 Task: Add a signature George Carter containing With heartfelt thanks and best wishes, George Carter to email address softage.8@softage.net and add a folder Makeup
Action: Mouse moved to (136, 158)
Screenshot: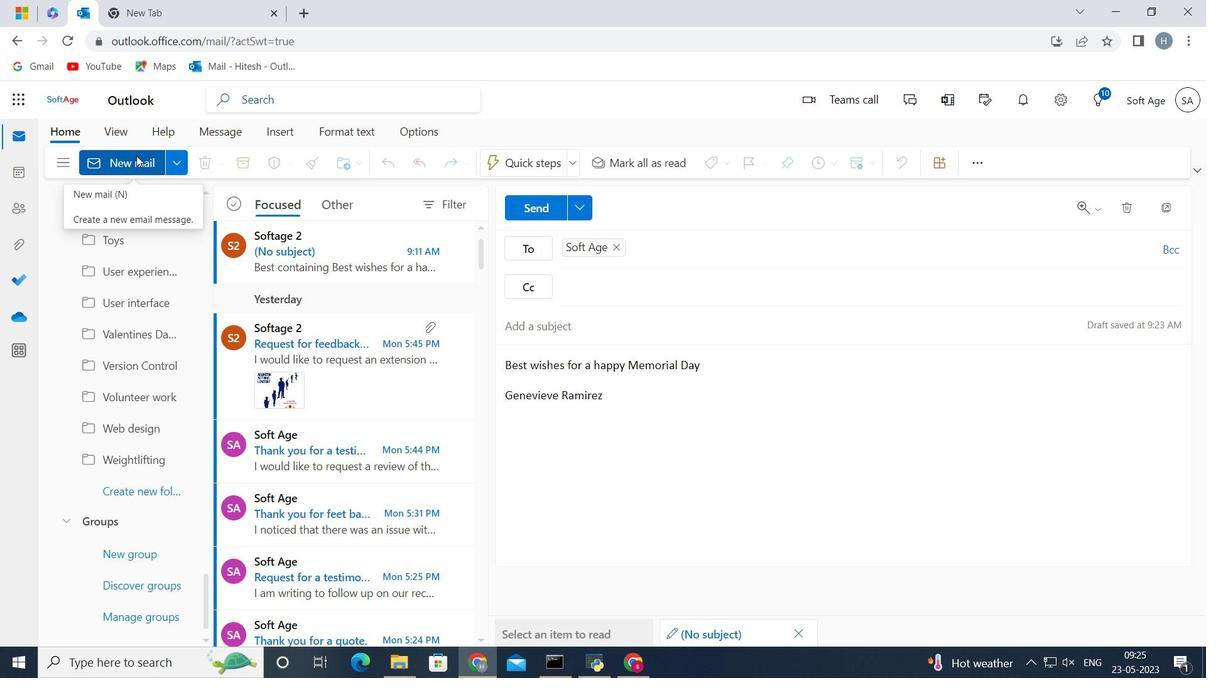 
Action: Mouse pressed left at (136, 158)
Screenshot: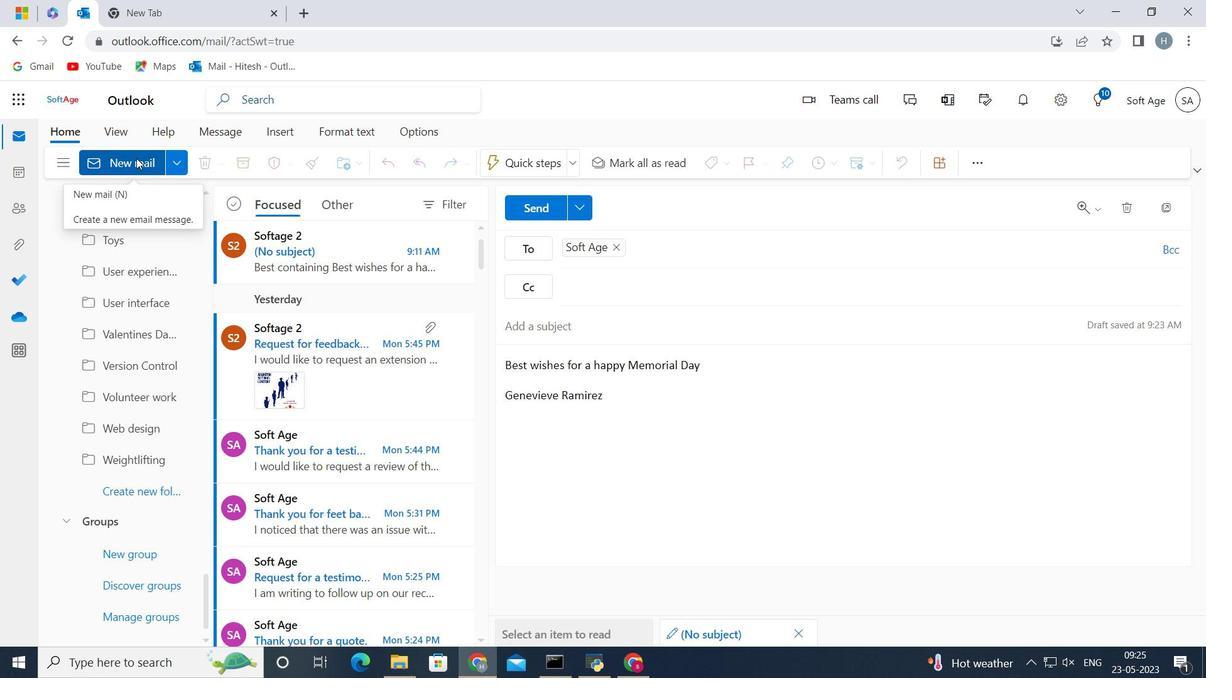 
Action: Mouse moved to (976, 158)
Screenshot: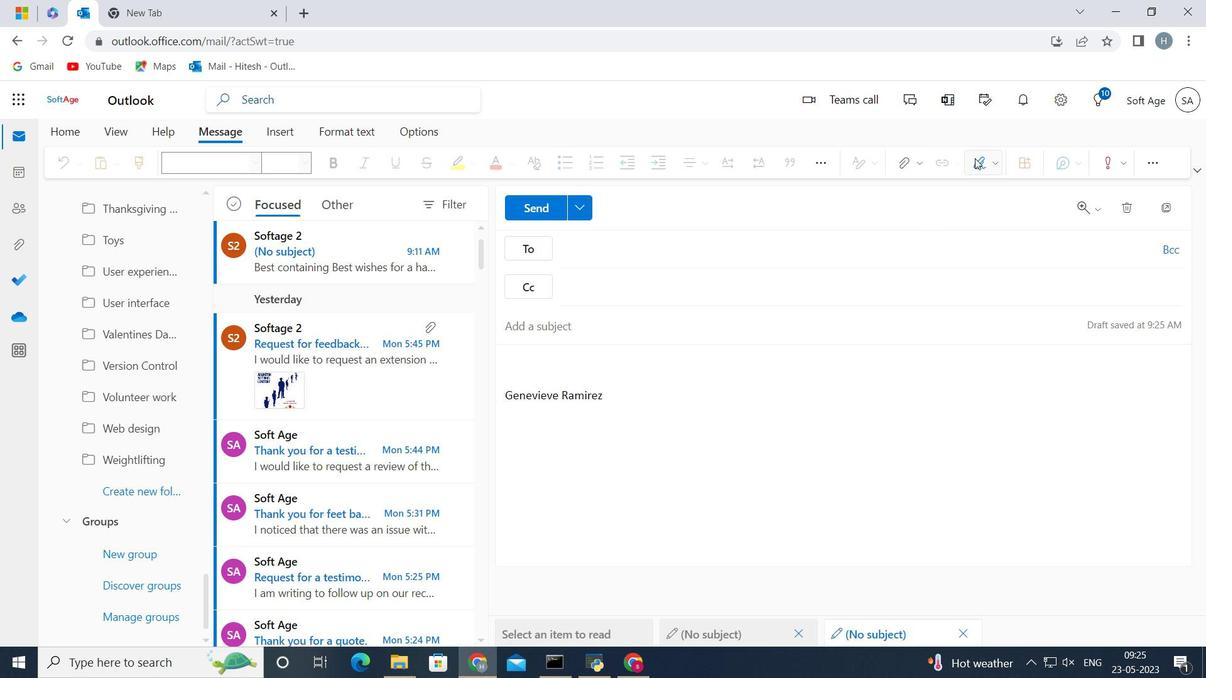 
Action: Mouse pressed left at (976, 158)
Screenshot: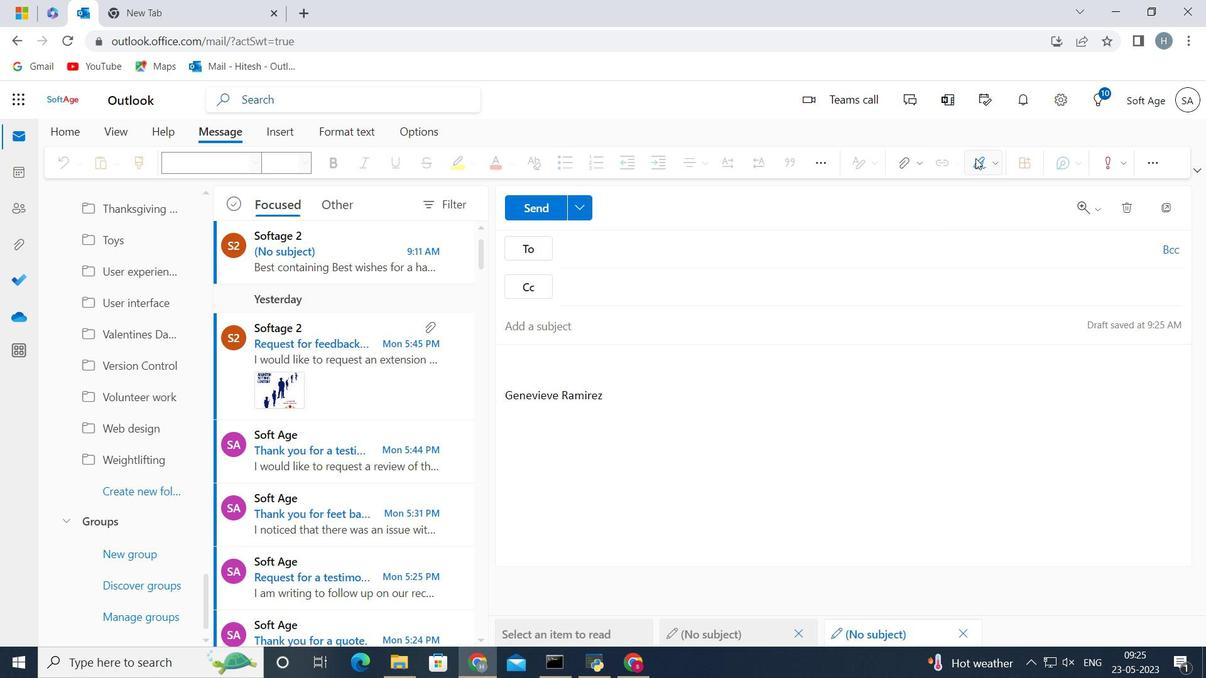 
Action: Mouse moved to (930, 225)
Screenshot: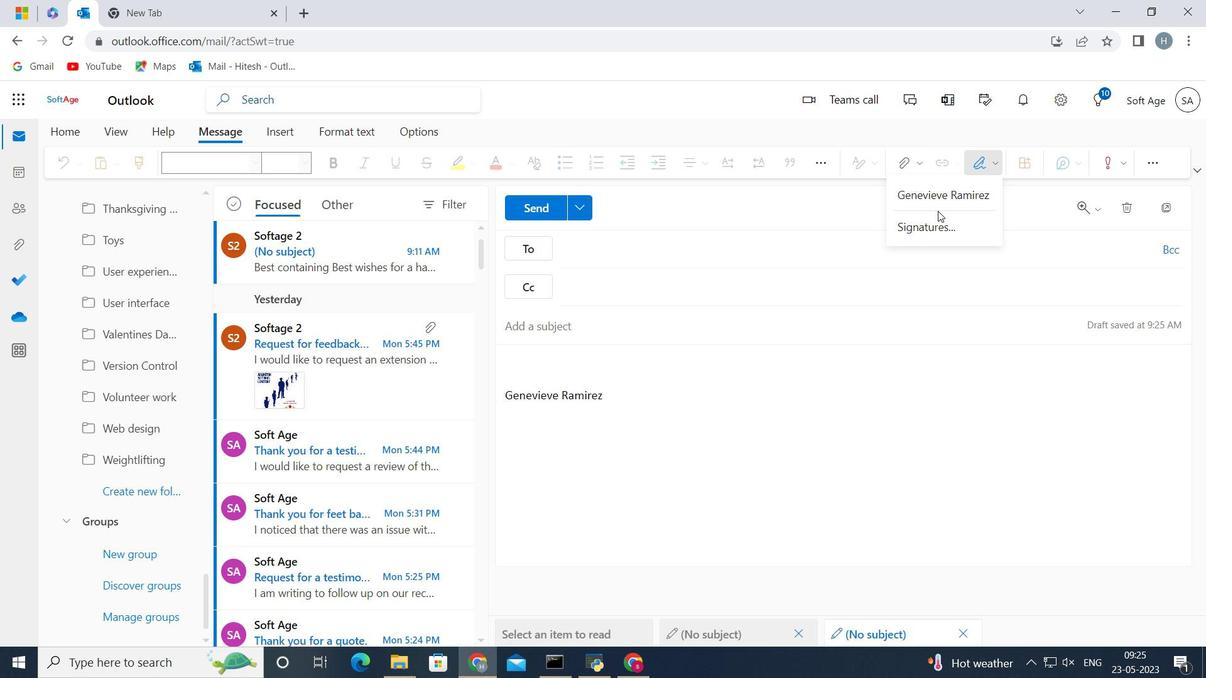 
Action: Mouse pressed left at (930, 225)
Screenshot: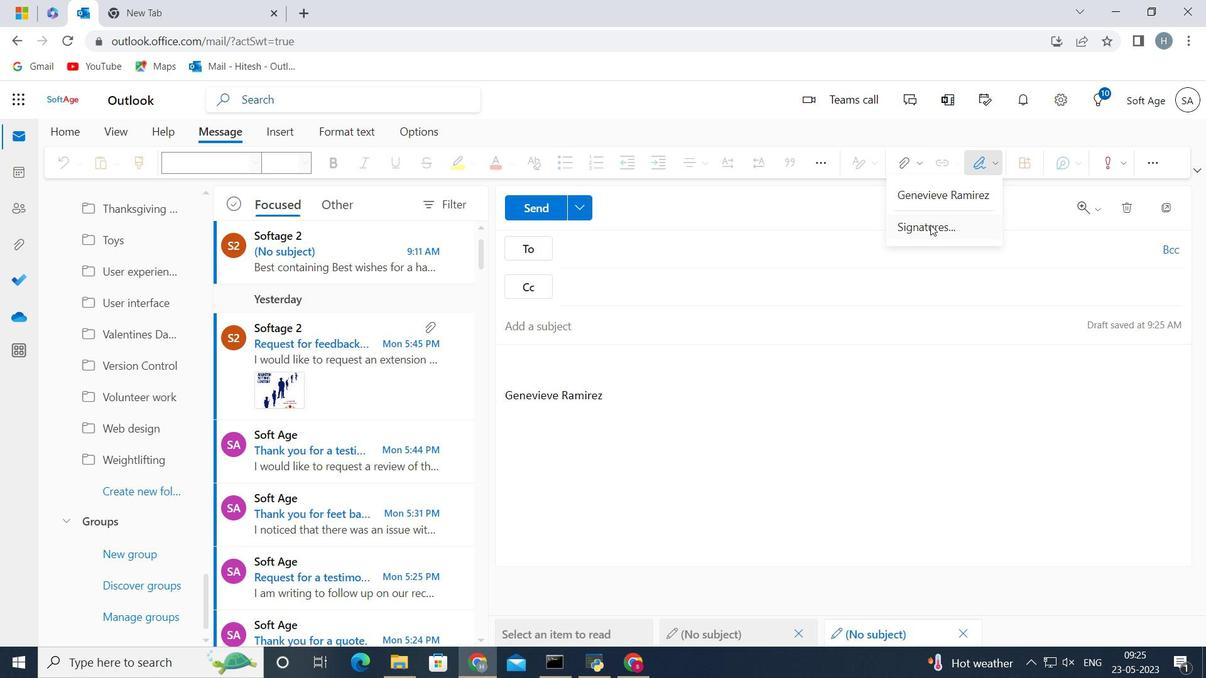 
Action: Mouse moved to (919, 280)
Screenshot: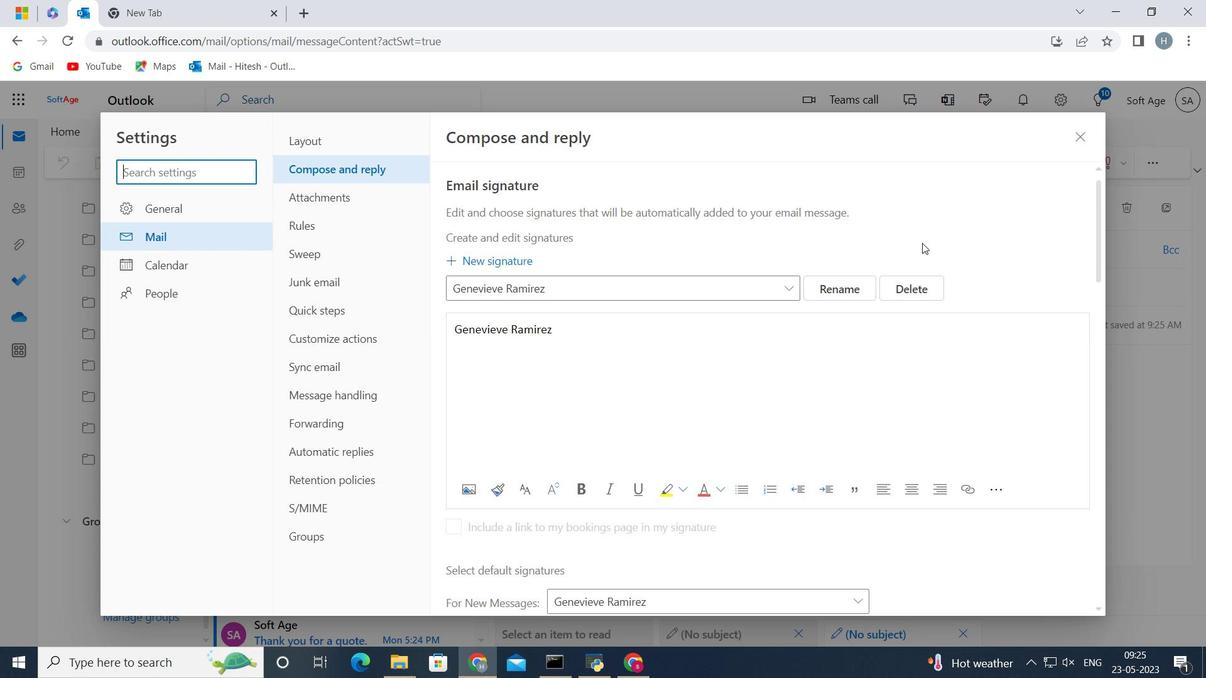 
Action: Mouse pressed left at (919, 280)
Screenshot: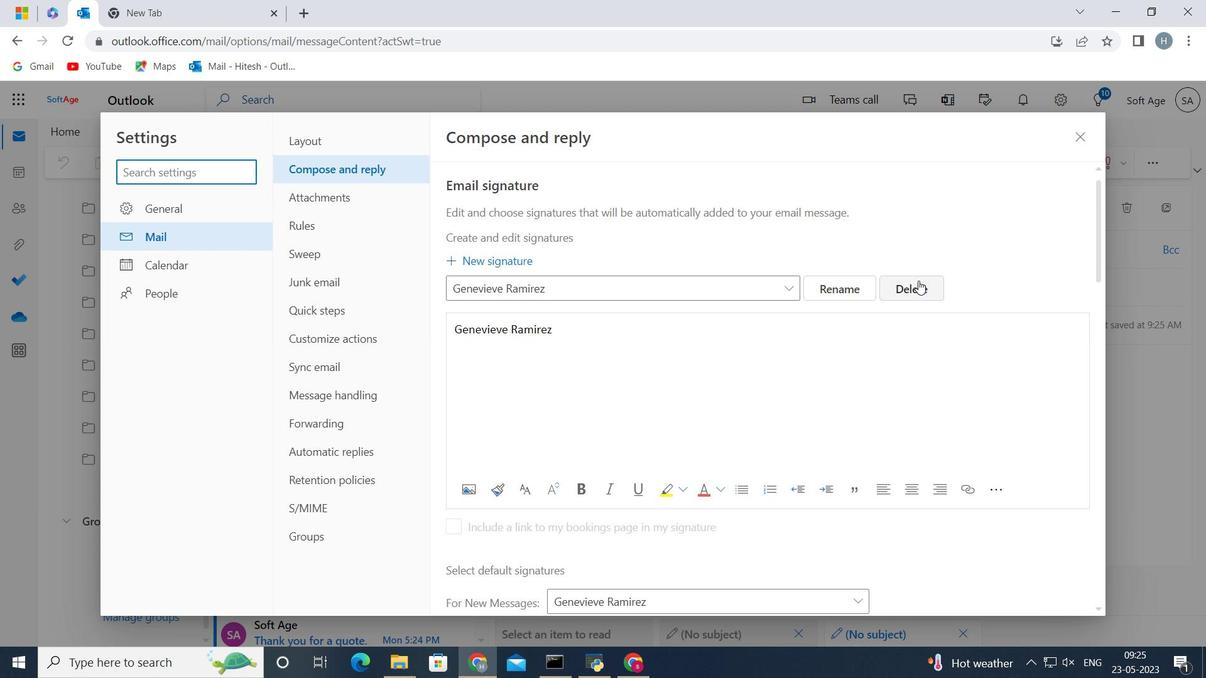 
Action: Mouse moved to (816, 288)
Screenshot: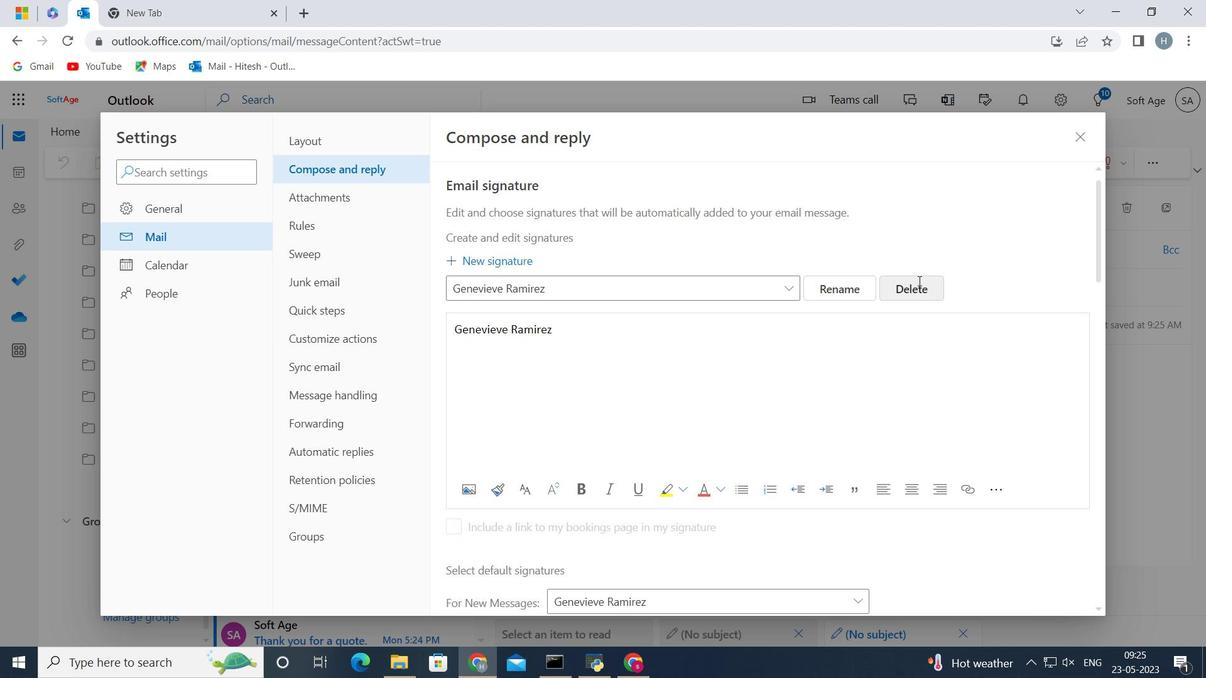 
Action: Mouse pressed left at (816, 288)
Screenshot: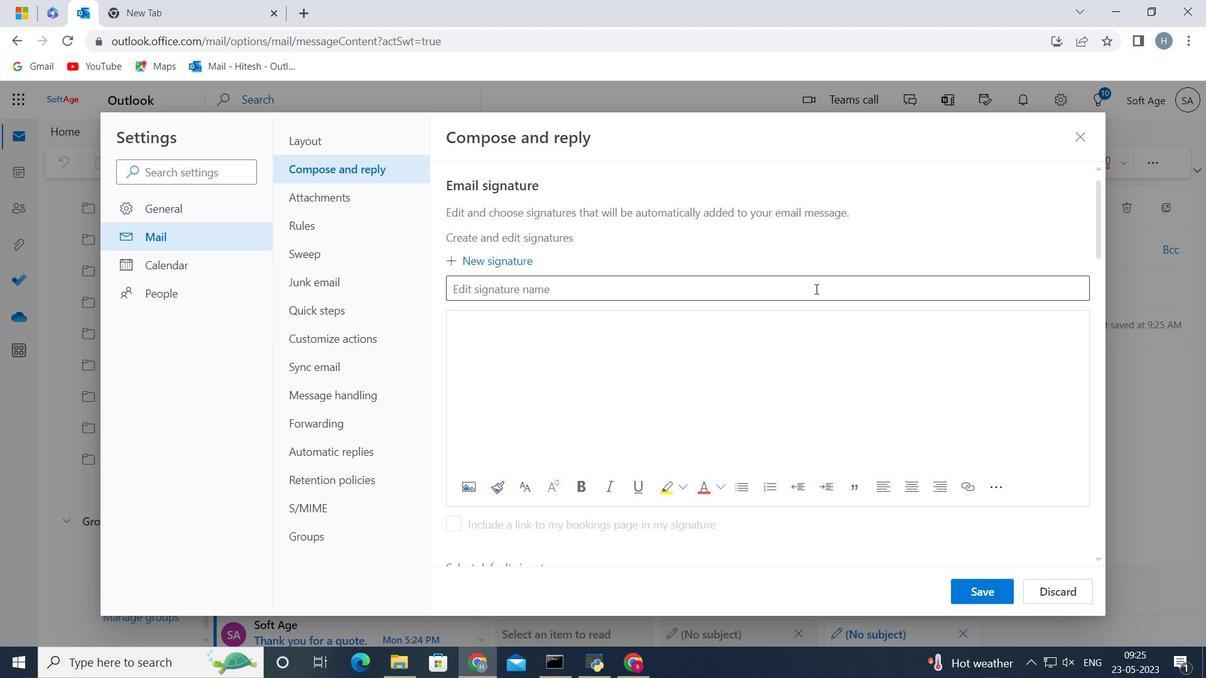 
Action: Key pressed <Key.shift><Key.shift><Key.shift><Key.shift><Key.shift><Key.shift><Key.shift>George<Key.space><Key.shift>Carter<Key.space>
Screenshot: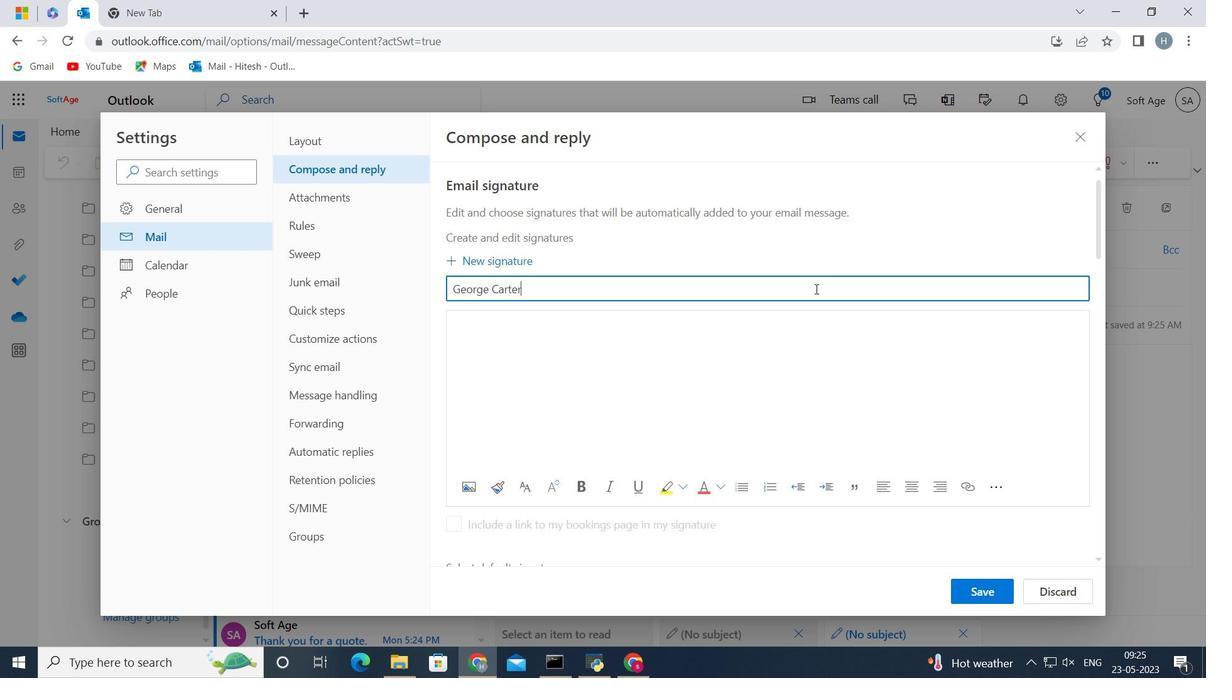 
Action: Mouse moved to (606, 366)
Screenshot: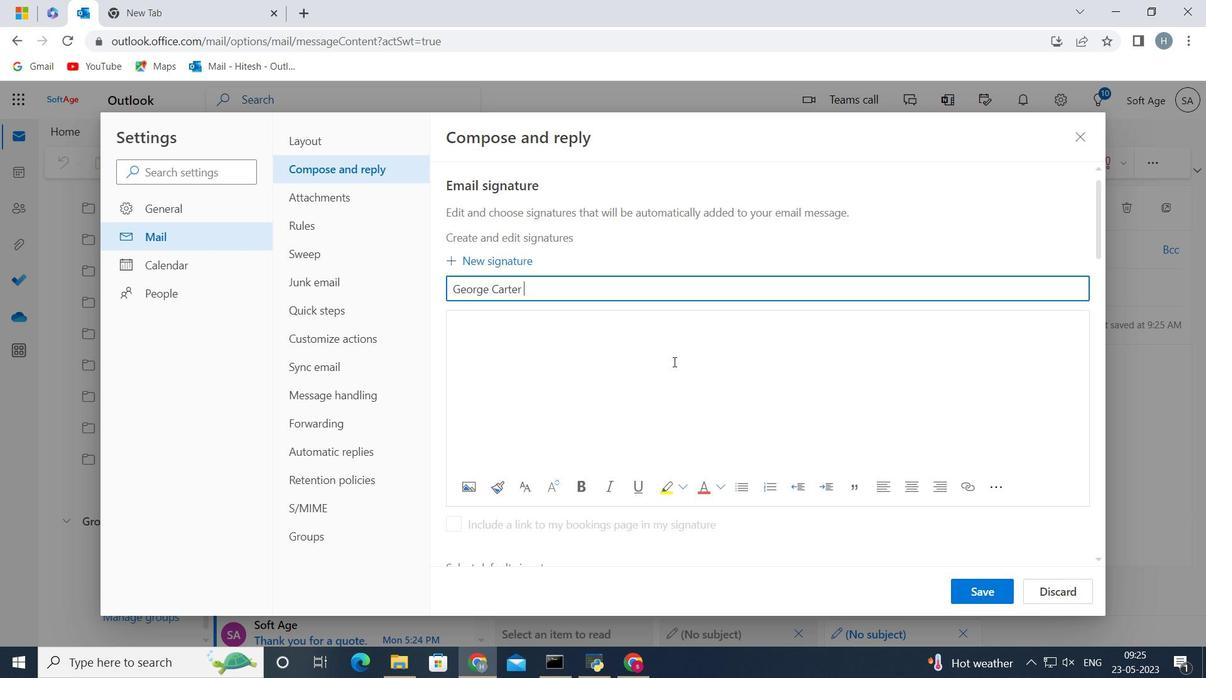 
Action: Mouse pressed left at (606, 366)
Screenshot: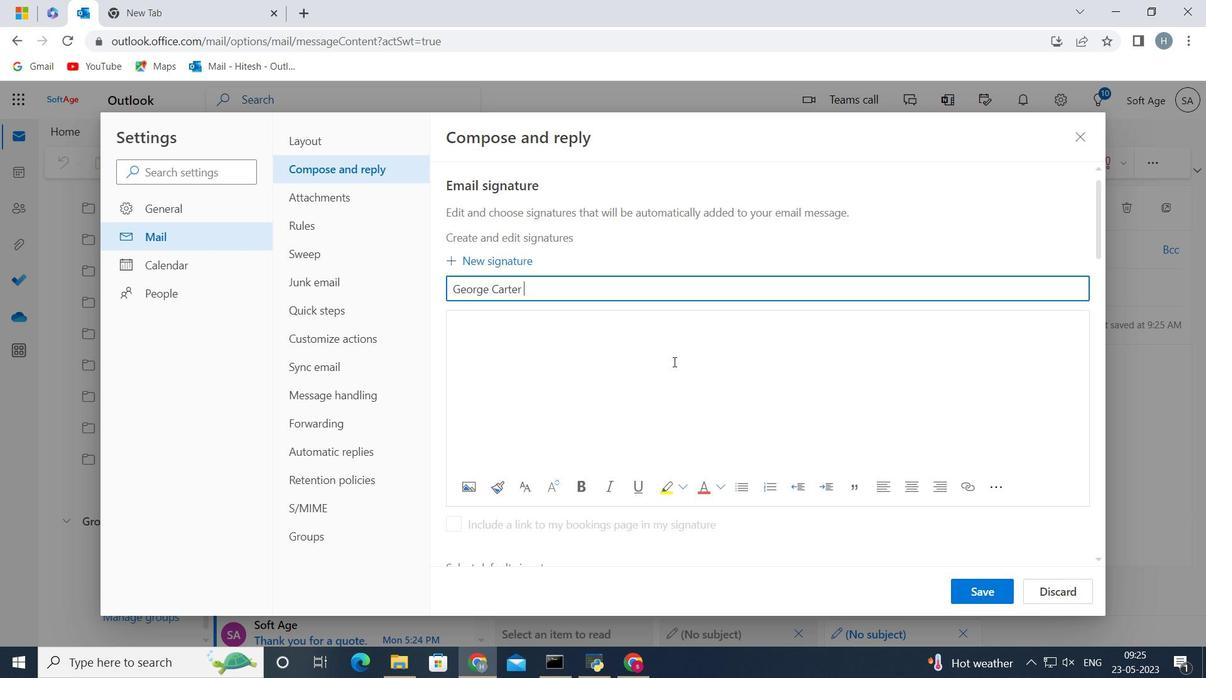 
Action: Key pressed <Key.shift>George<Key.space><Key.shift>Carter
Screenshot: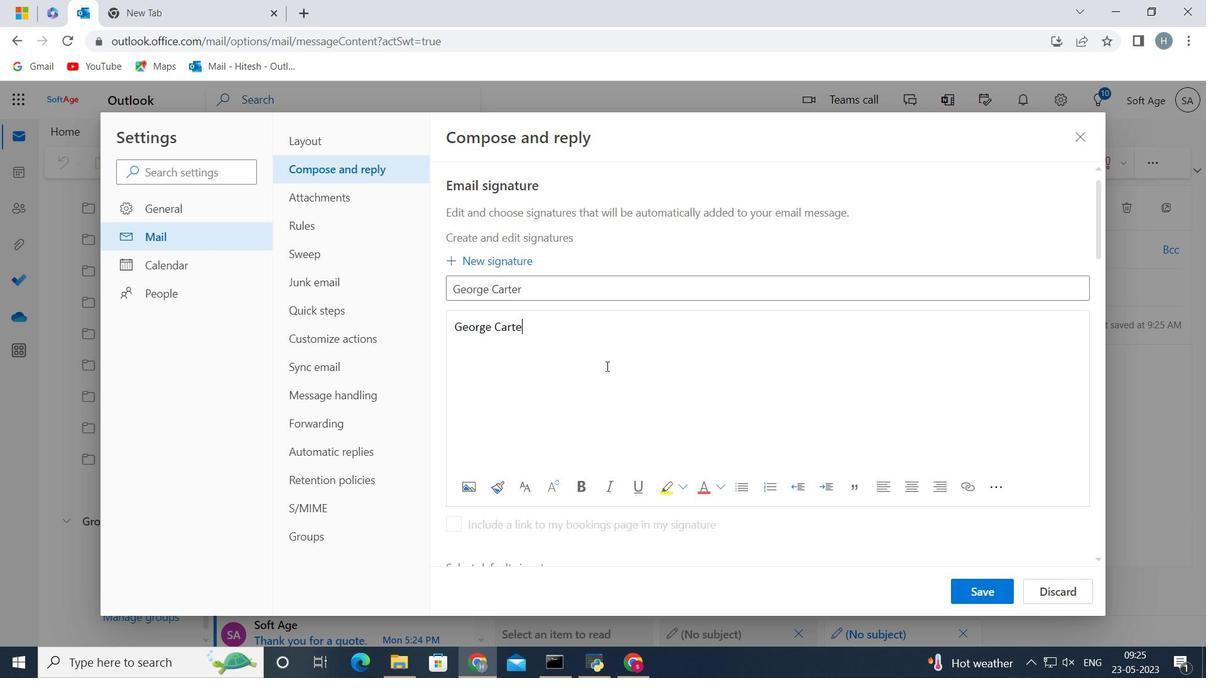 
Action: Mouse moved to (964, 589)
Screenshot: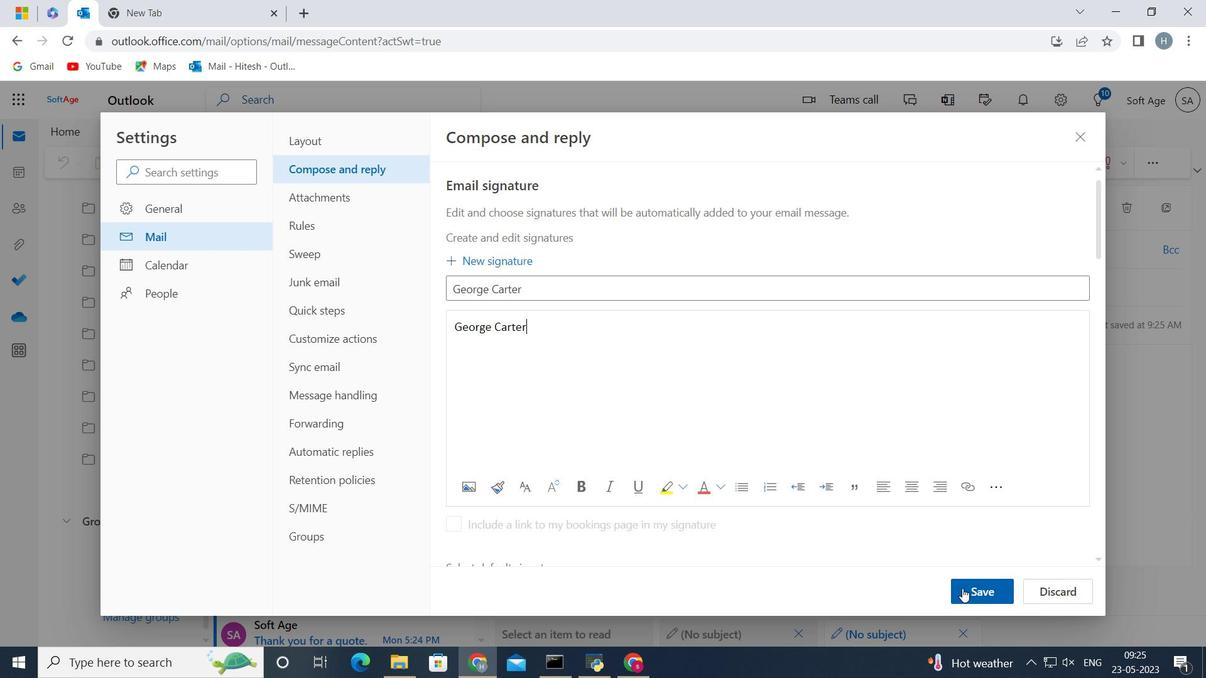 
Action: Mouse pressed left at (964, 589)
Screenshot: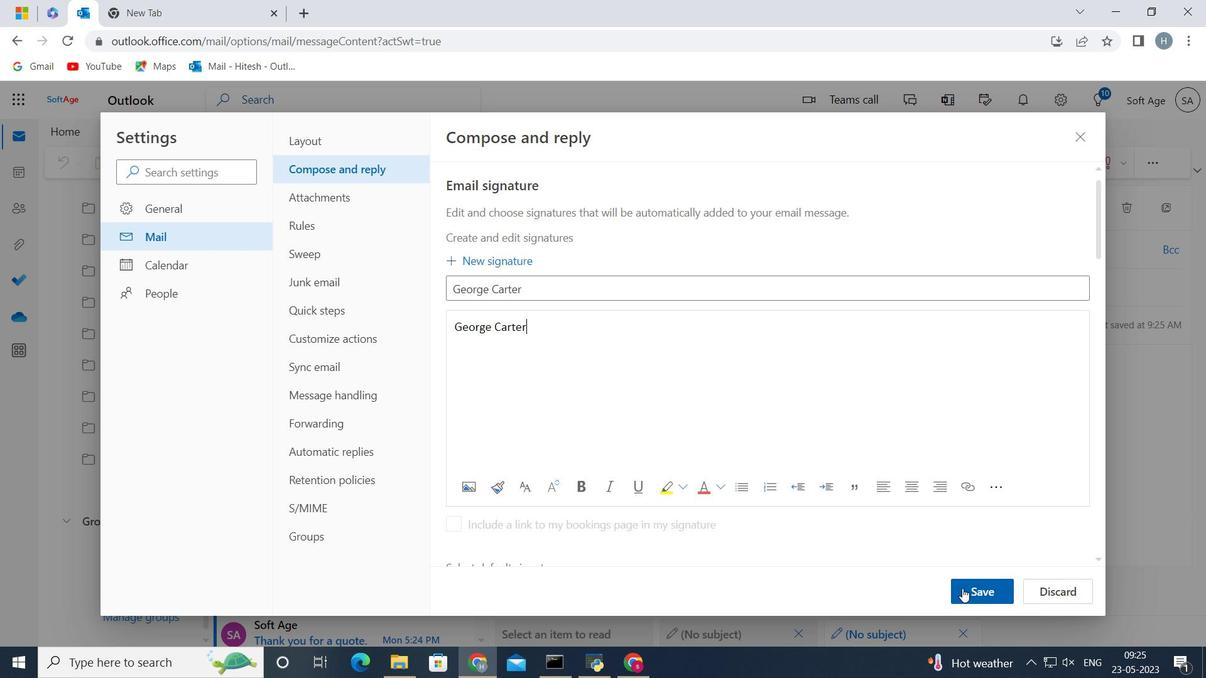
Action: Mouse moved to (814, 410)
Screenshot: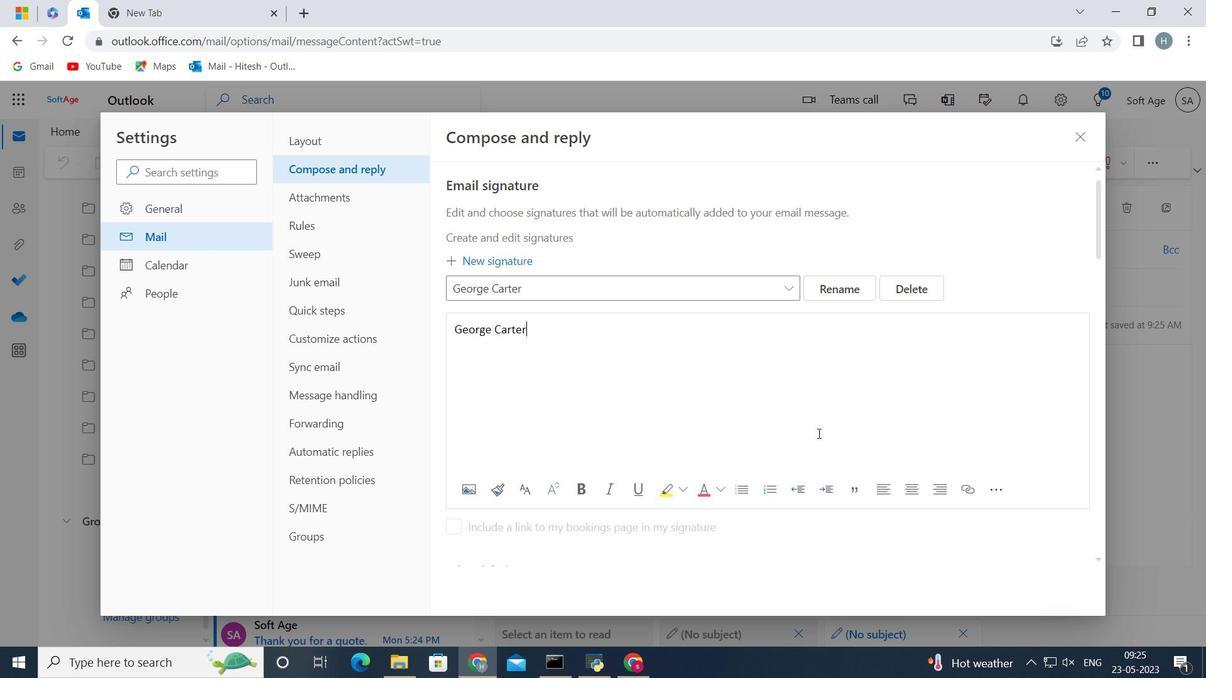 
Action: Mouse scrolled (814, 409) with delta (0, 0)
Screenshot: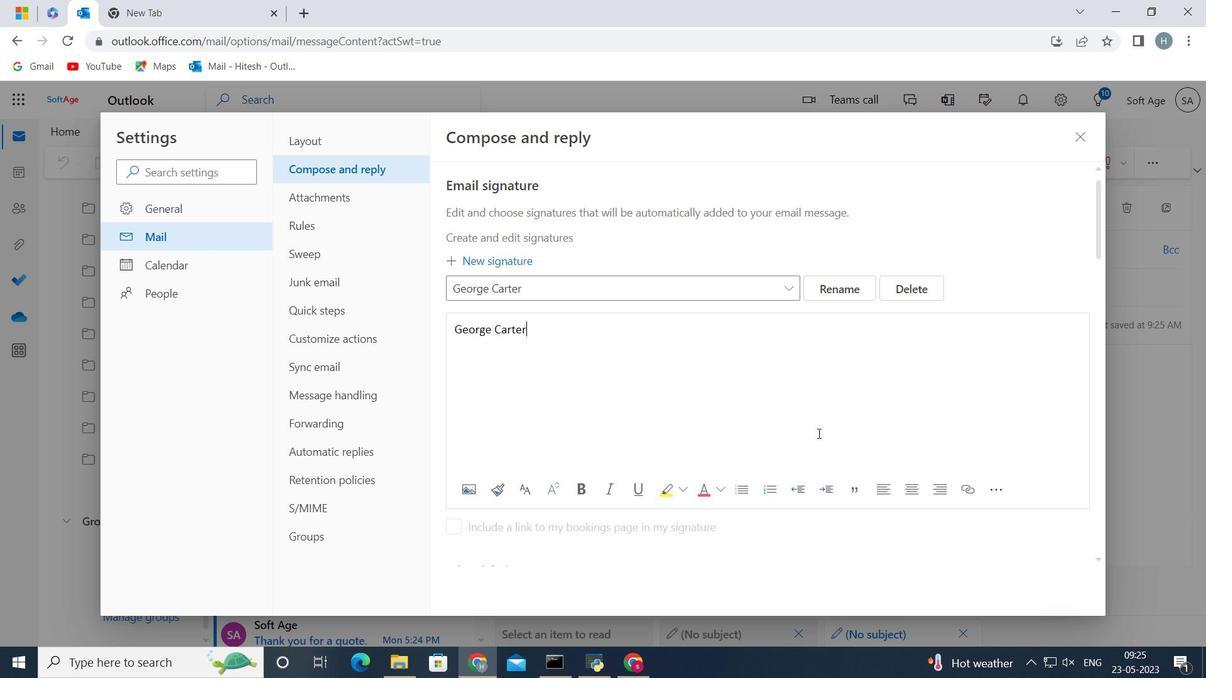 
Action: Mouse scrolled (814, 409) with delta (0, 0)
Screenshot: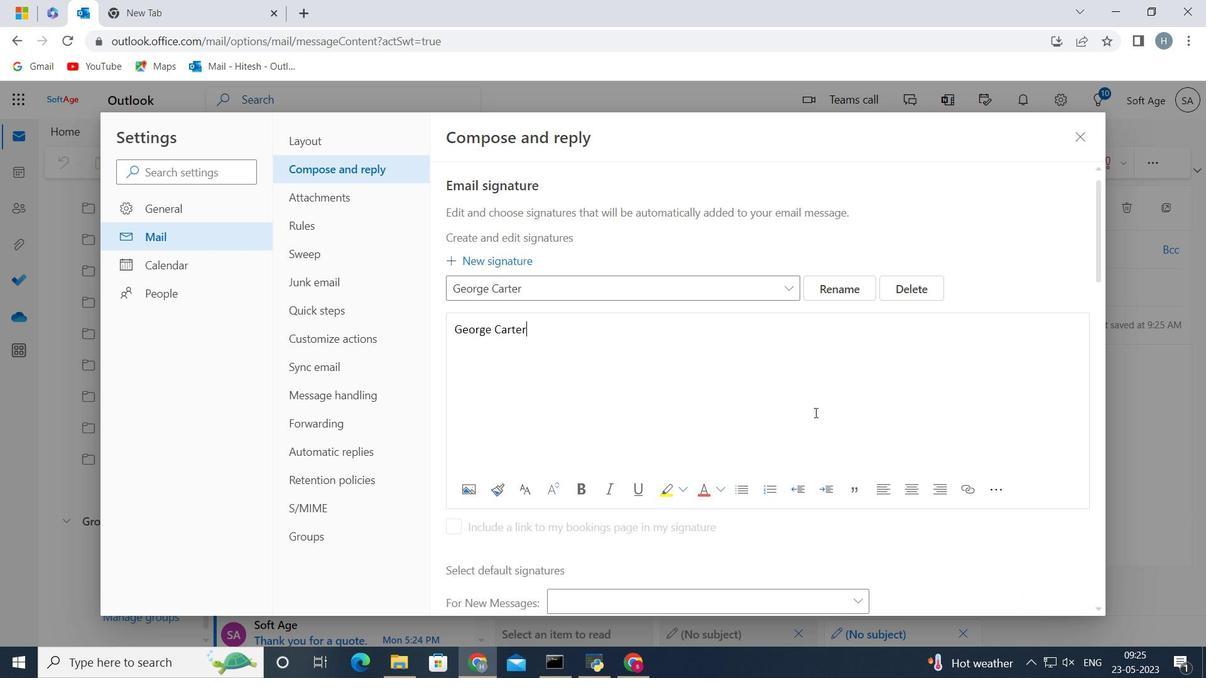 
Action: Mouse scrolled (814, 410) with delta (0, 0)
Screenshot: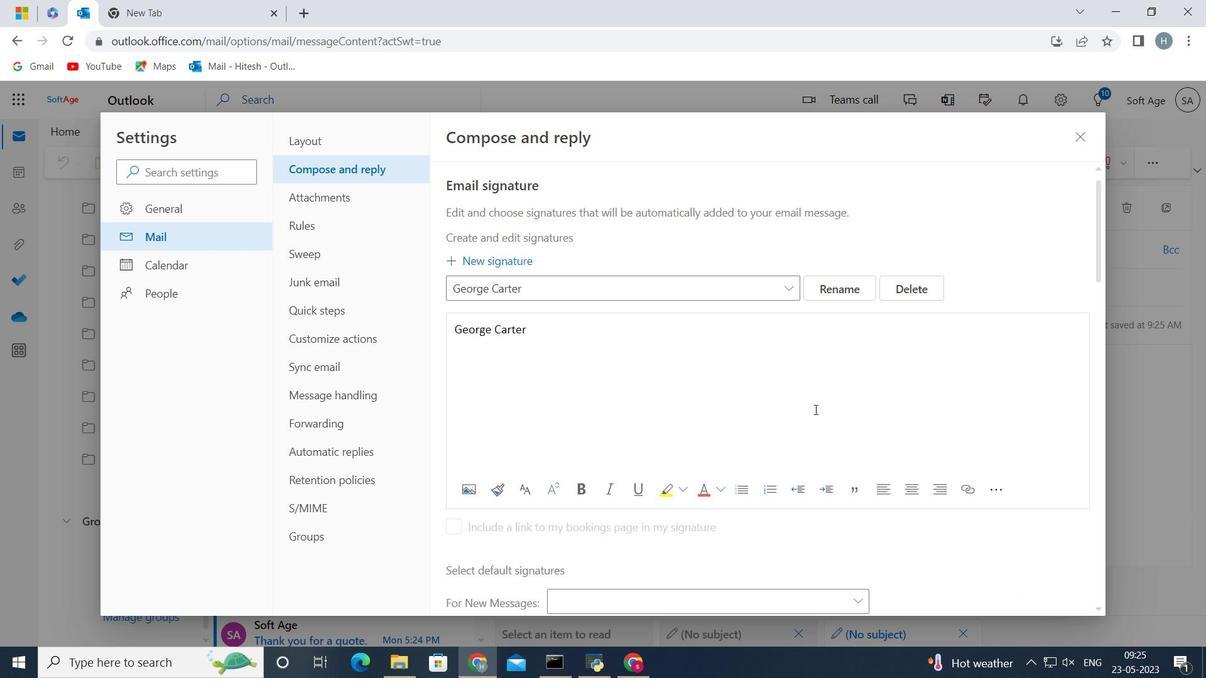 
Action: Mouse scrolled (814, 409) with delta (0, 0)
Screenshot: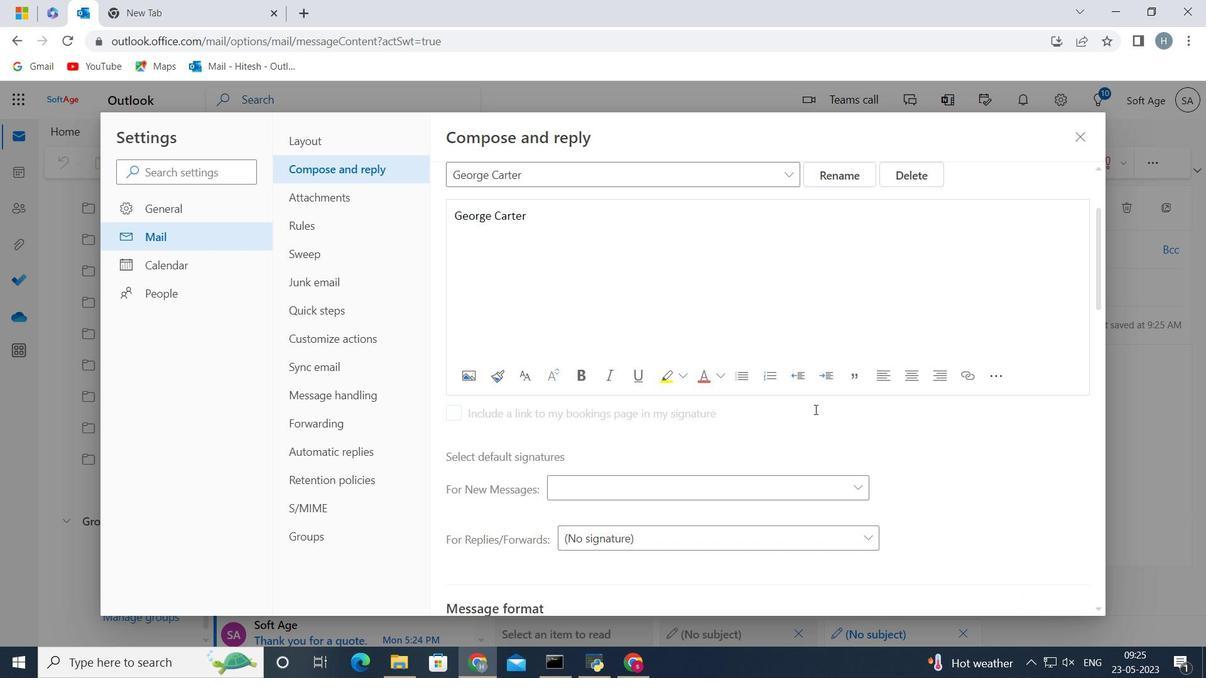 
Action: Mouse scrolled (814, 409) with delta (0, 0)
Screenshot: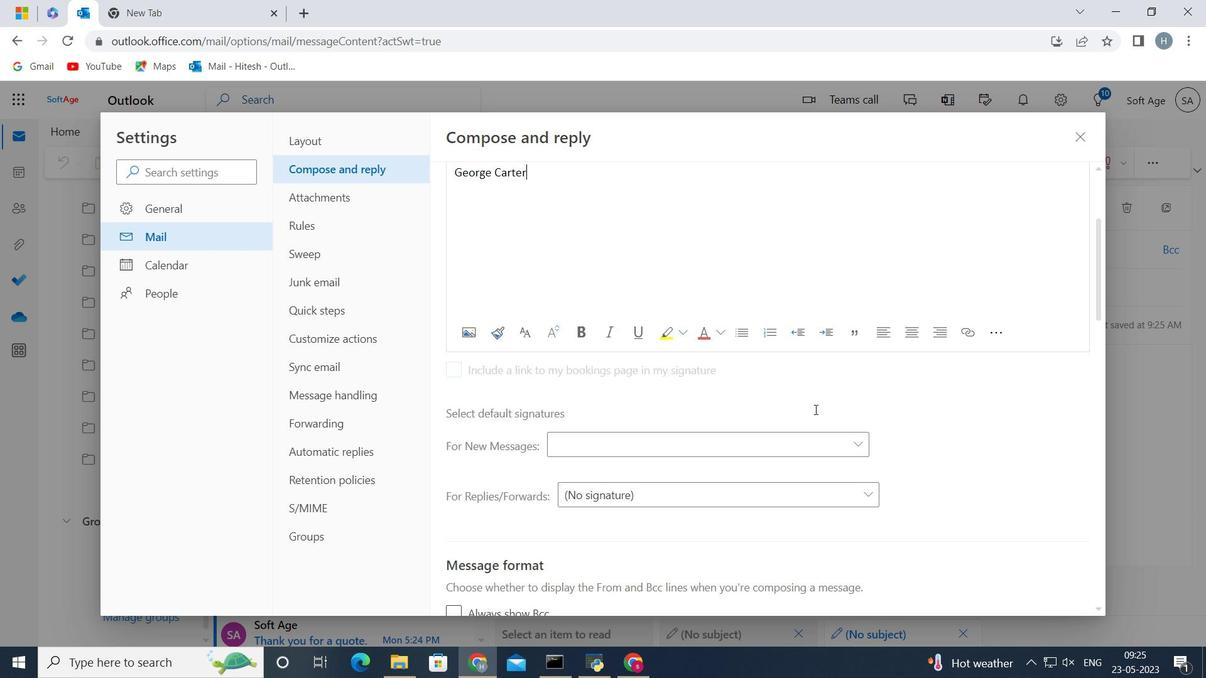 
Action: Mouse scrolled (814, 409) with delta (0, 0)
Screenshot: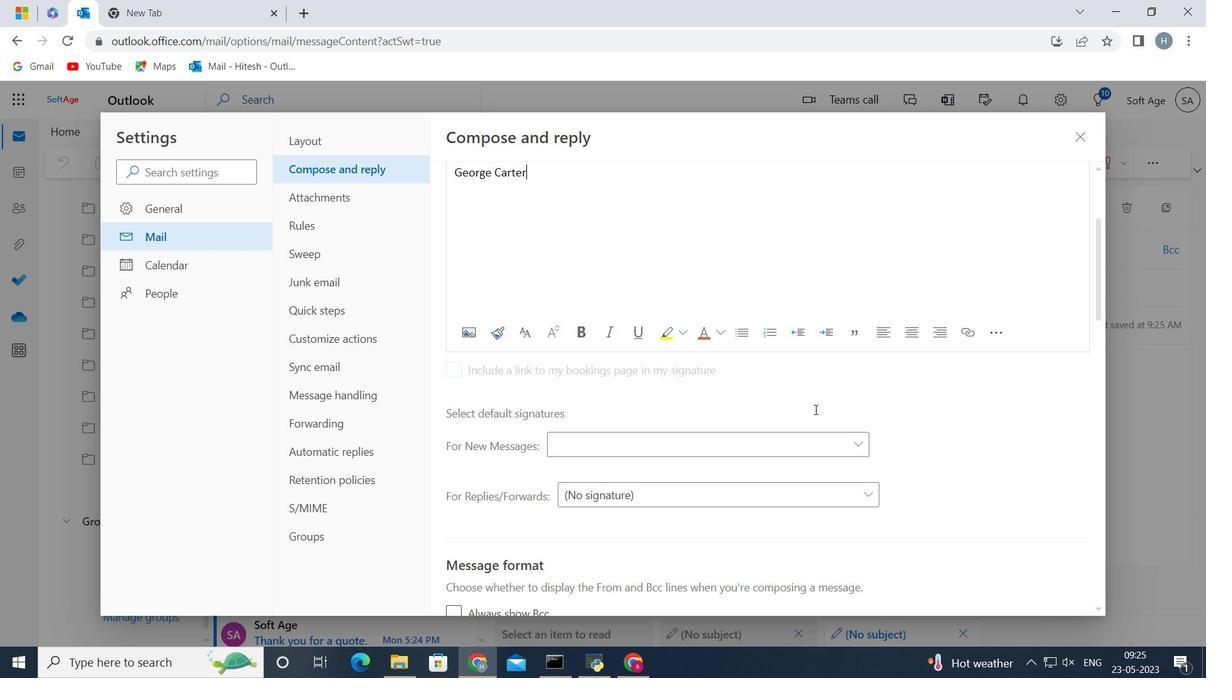 
Action: Mouse moved to (839, 286)
Screenshot: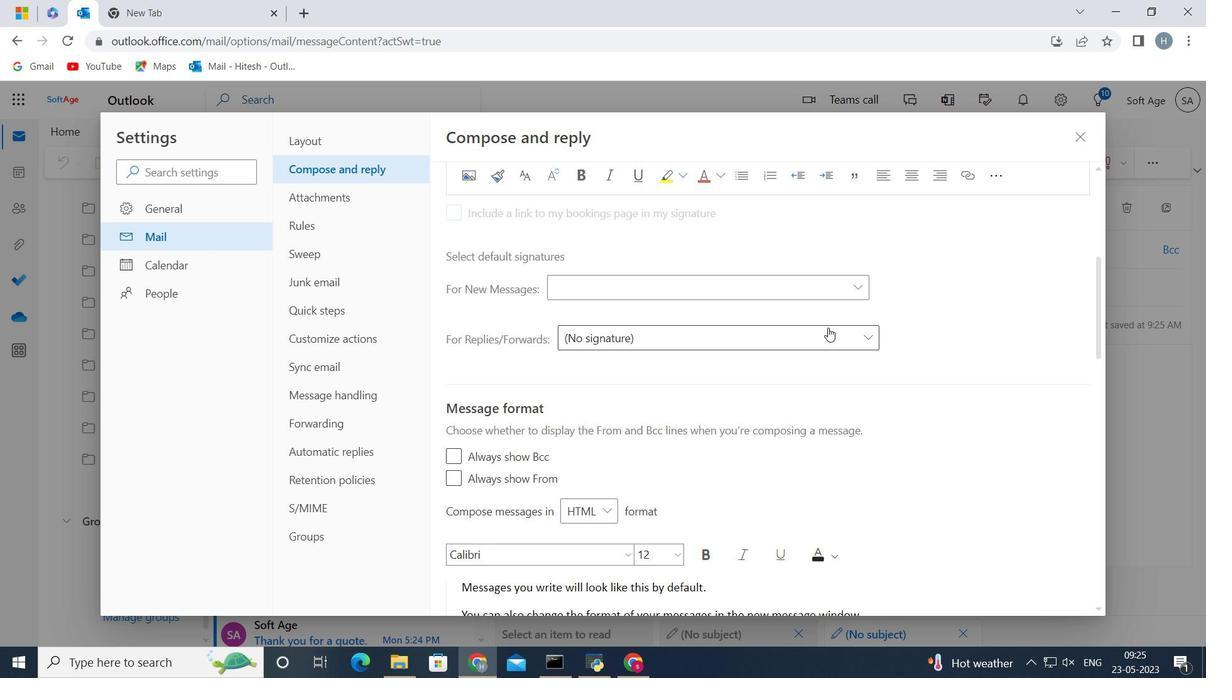 
Action: Mouse pressed left at (839, 286)
Screenshot: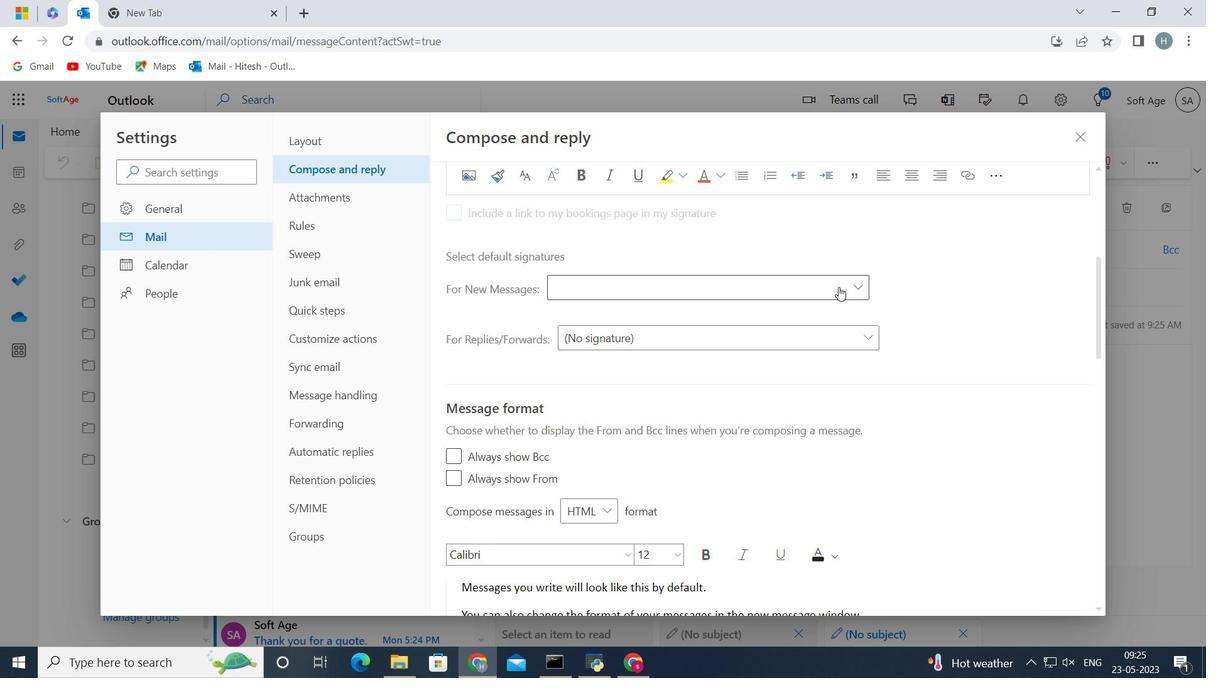 
Action: Mouse moved to (795, 337)
Screenshot: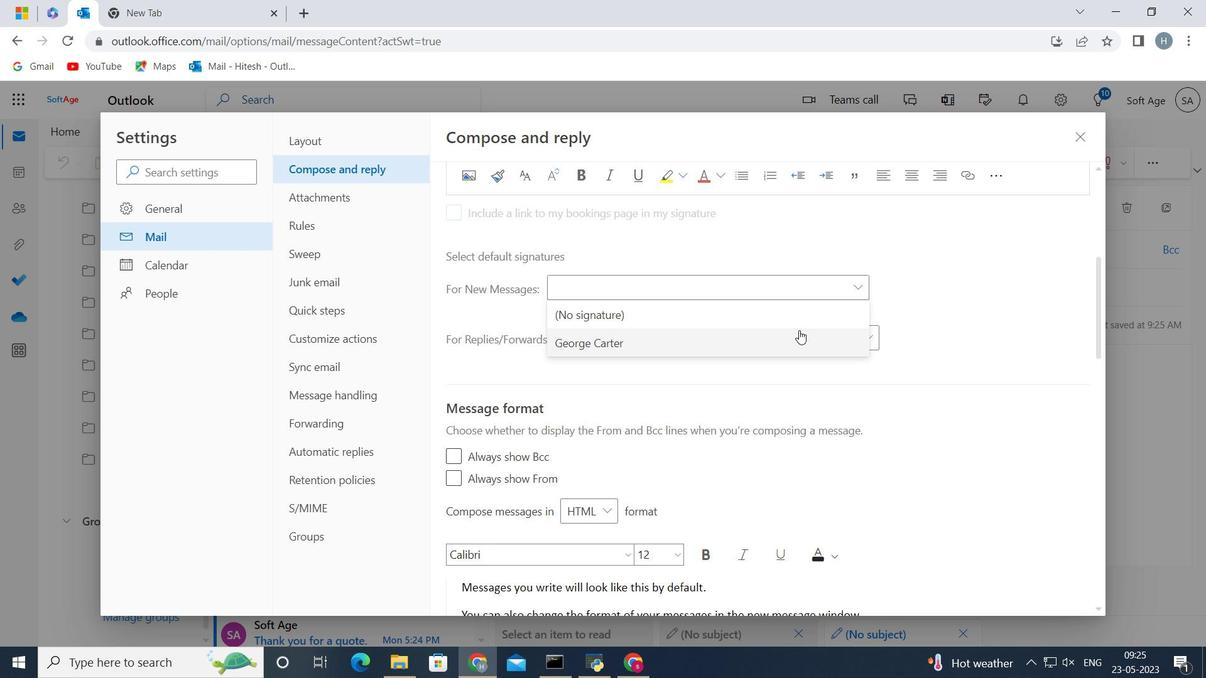 
Action: Mouse pressed left at (795, 337)
Screenshot: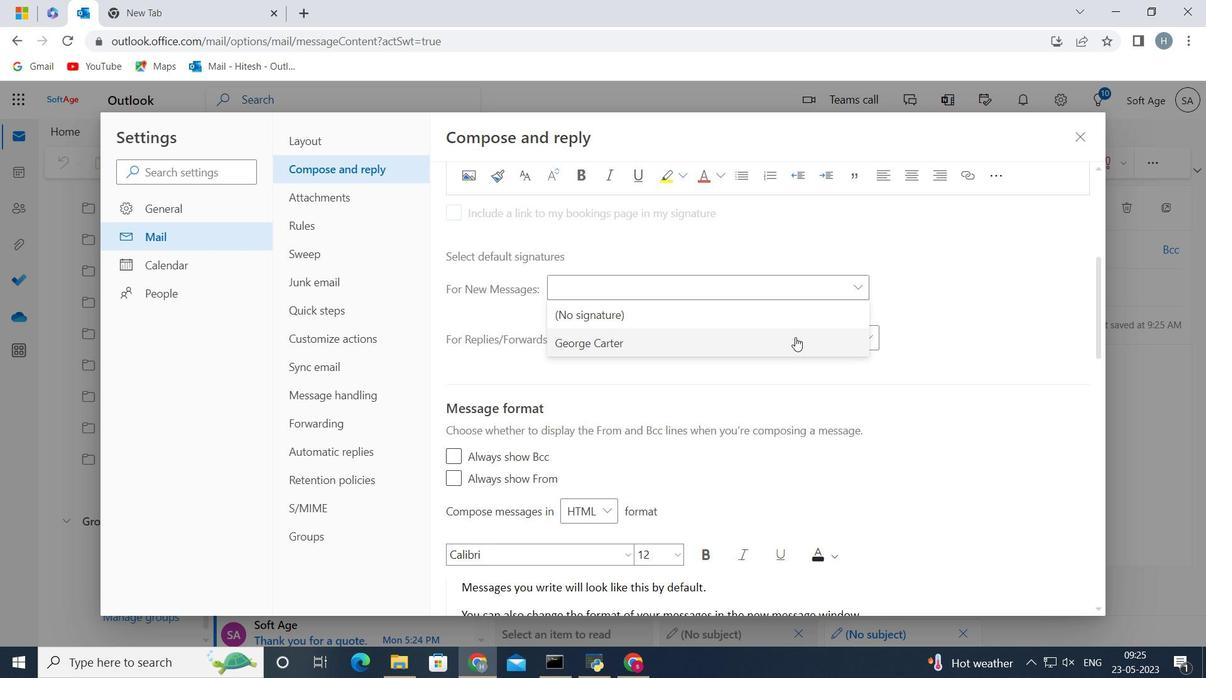 
Action: Mouse moved to (981, 593)
Screenshot: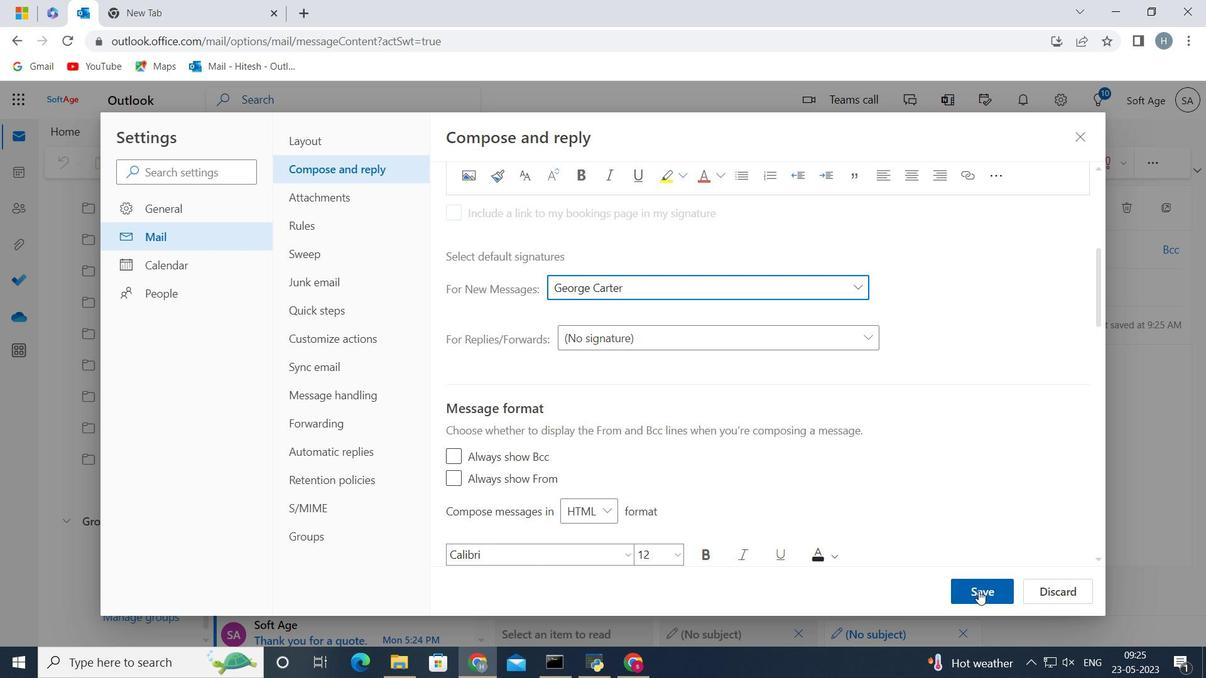 
Action: Mouse pressed left at (981, 593)
Screenshot: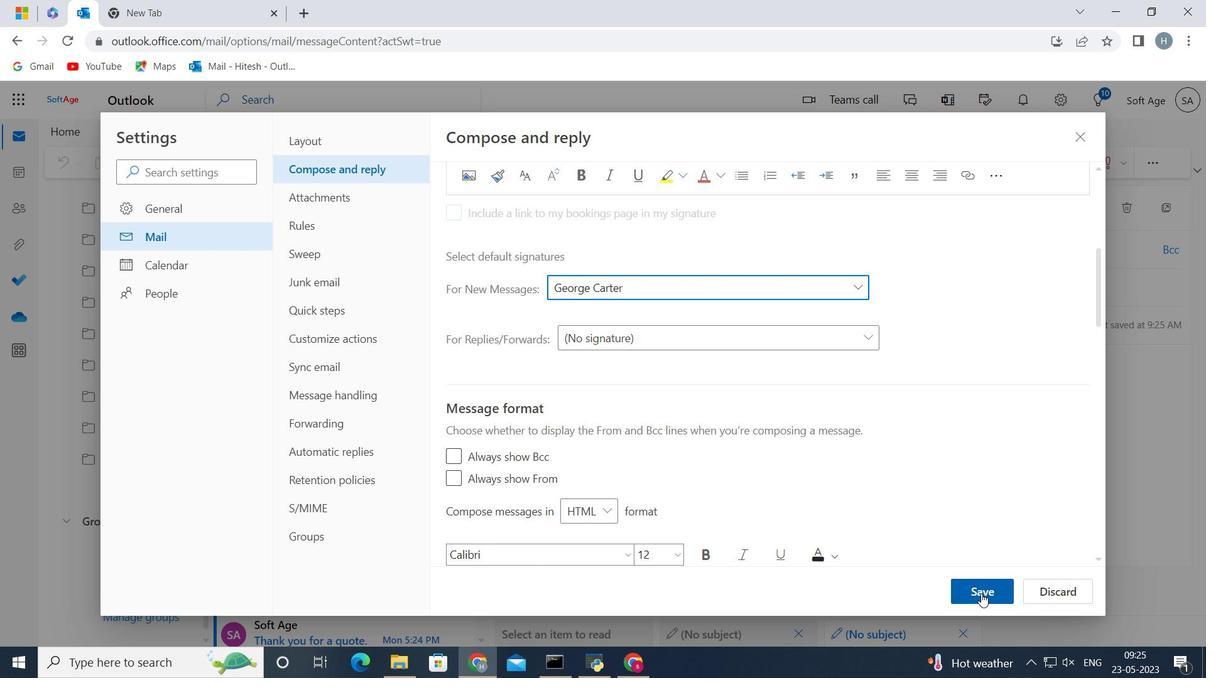 
Action: Mouse moved to (1076, 136)
Screenshot: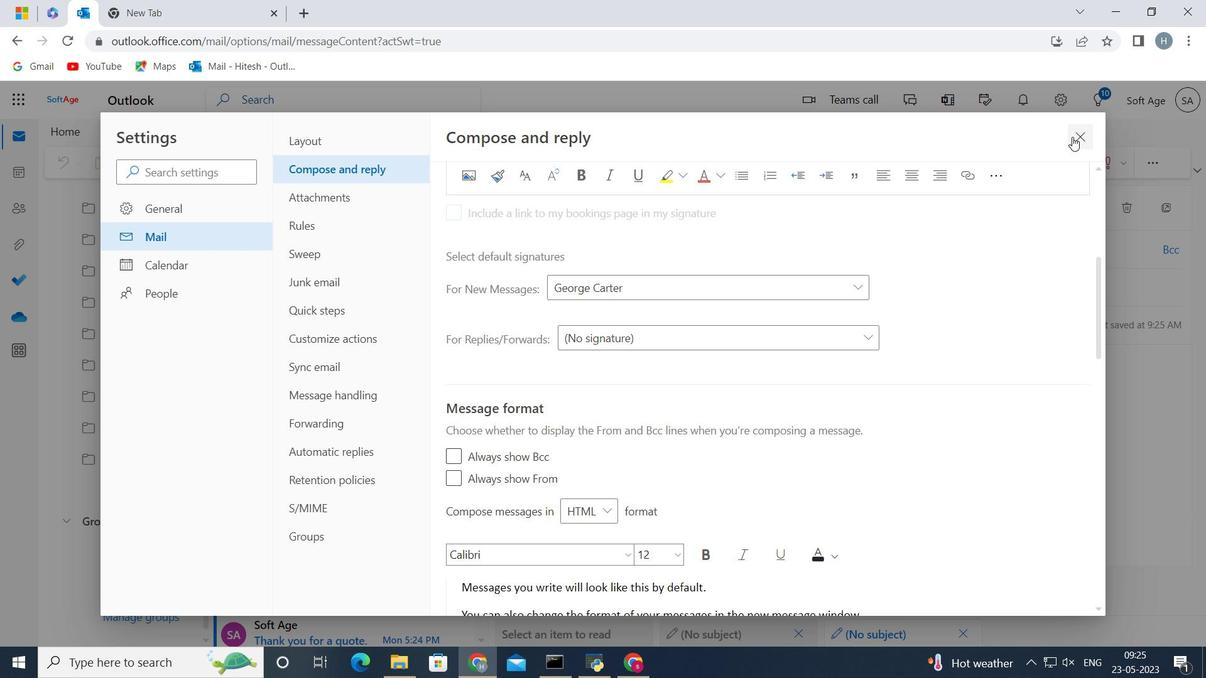 
Action: Mouse pressed left at (1076, 136)
Screenshot: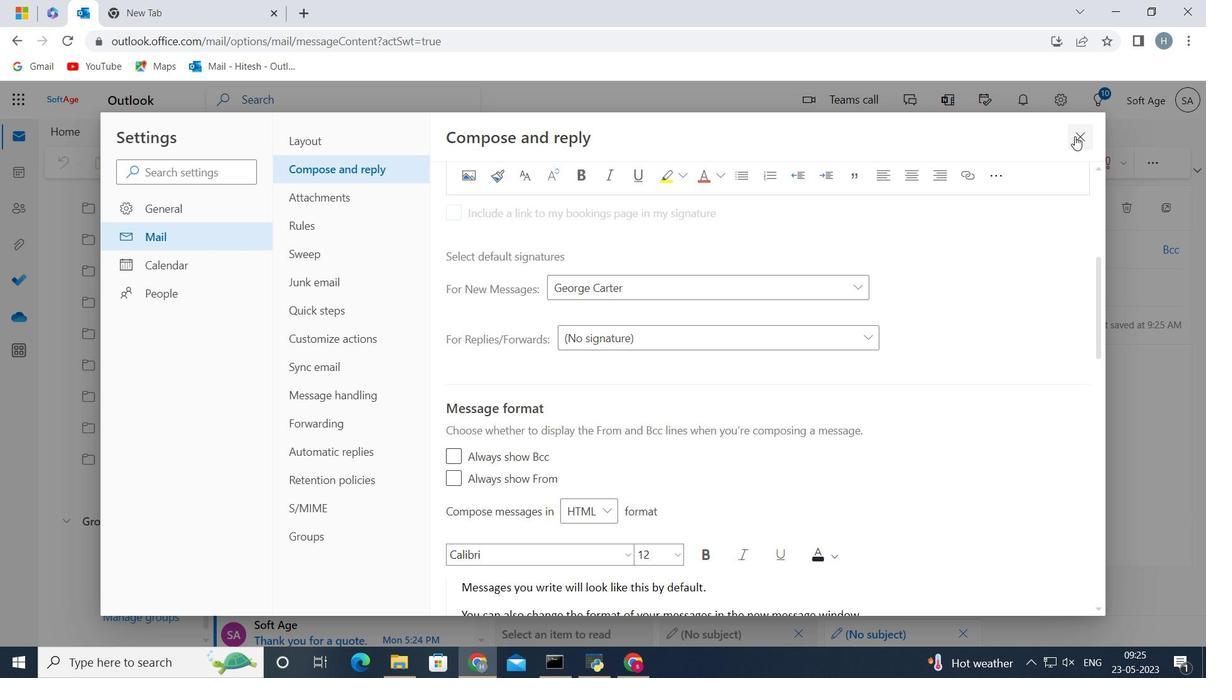 
Action: Mouse moved to (634, 390)
Screenshot: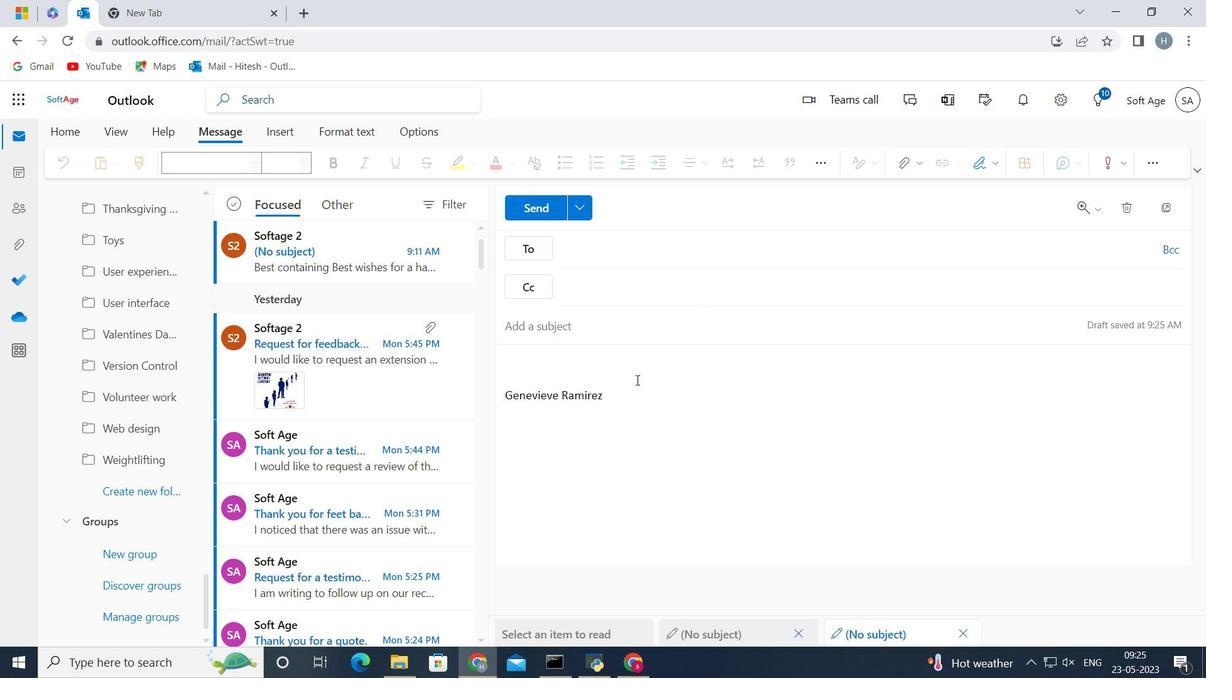 
Action: Mouse pressed left at (634, 390)
Screenshot: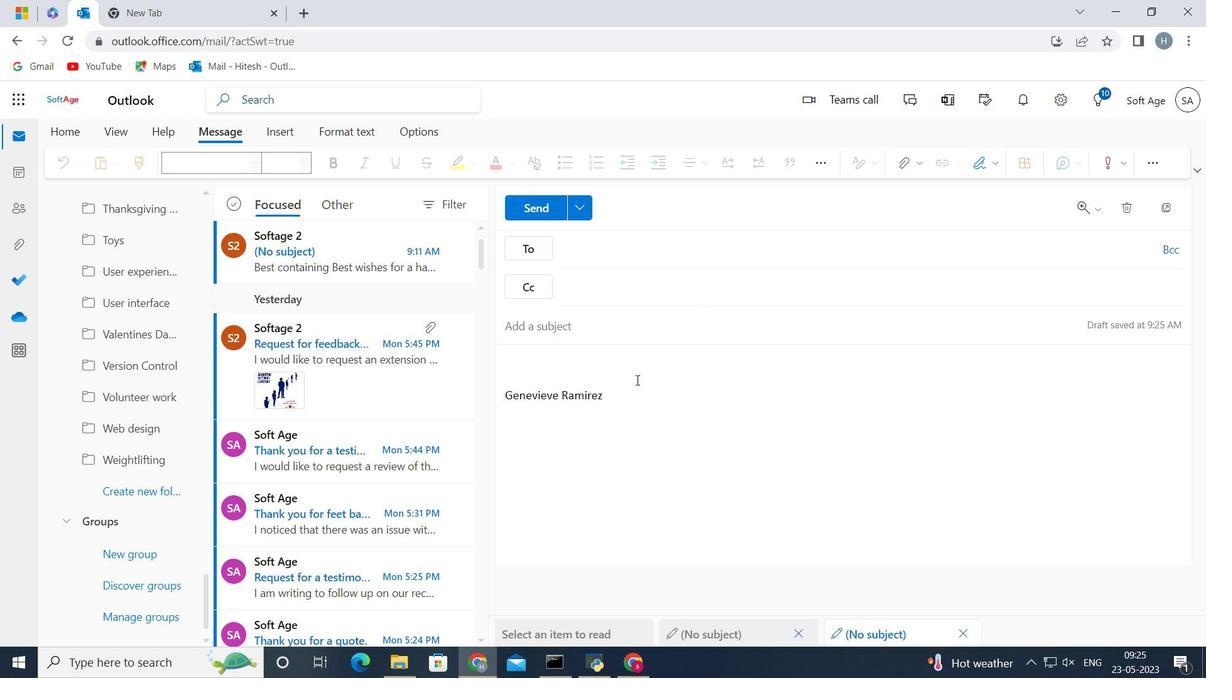 
Action: Mouse moved to (634, 390)
Screenshot: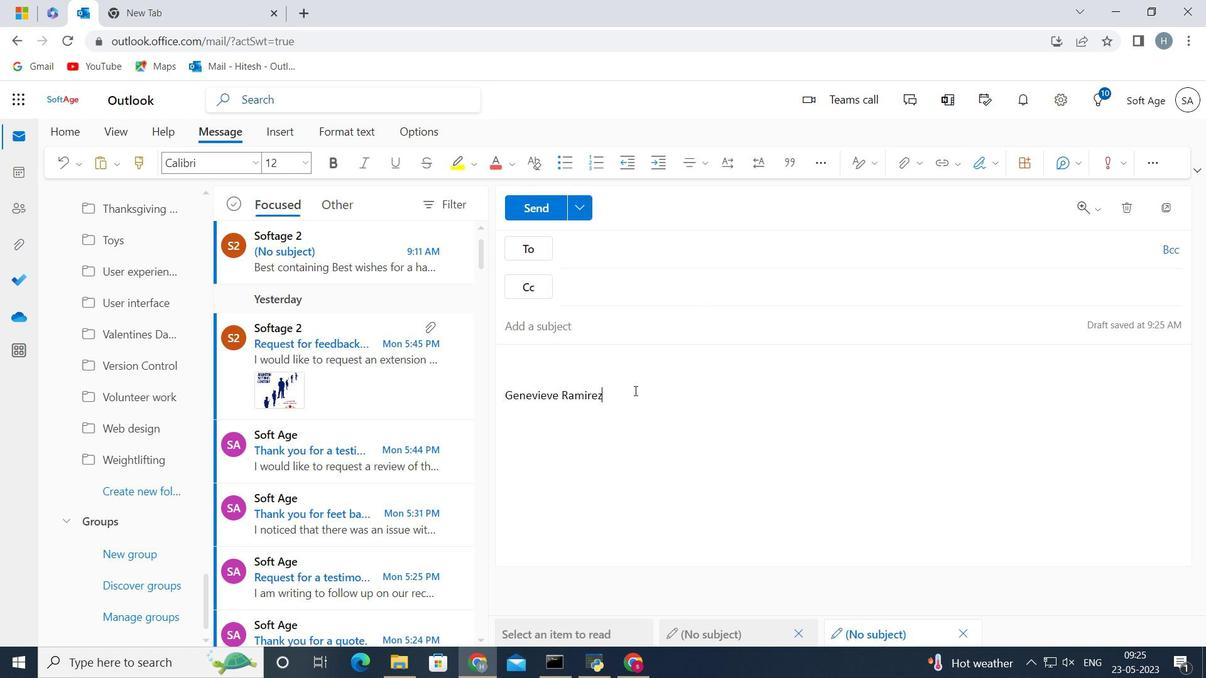 
Action: Key pressed <Key.backspace><Key.backspace><Key.backspace><Key.backspace><Key.backspace><Key.backspace><Key.backspace><Key.backspace><Key.backspace><Key.backspace><Key.backspace><Key.backspace><Key.backspace><Key.backspace><Key.backspace><Key.backspace><Key.backspace><Key.backspace><Key.backspace><Key.backspace><Key.backspace><Key.backspace><Key.backspace><Key.backspace><Key.backspace><Key.backspace><Key.backspace><Key.backspace><Key.backspace><Key.shift>With<Key.space>heartfelt<Key.space>thanks<Key.space>and<Key.space>best<Key.space>wishes<Key.space>
Screenshot: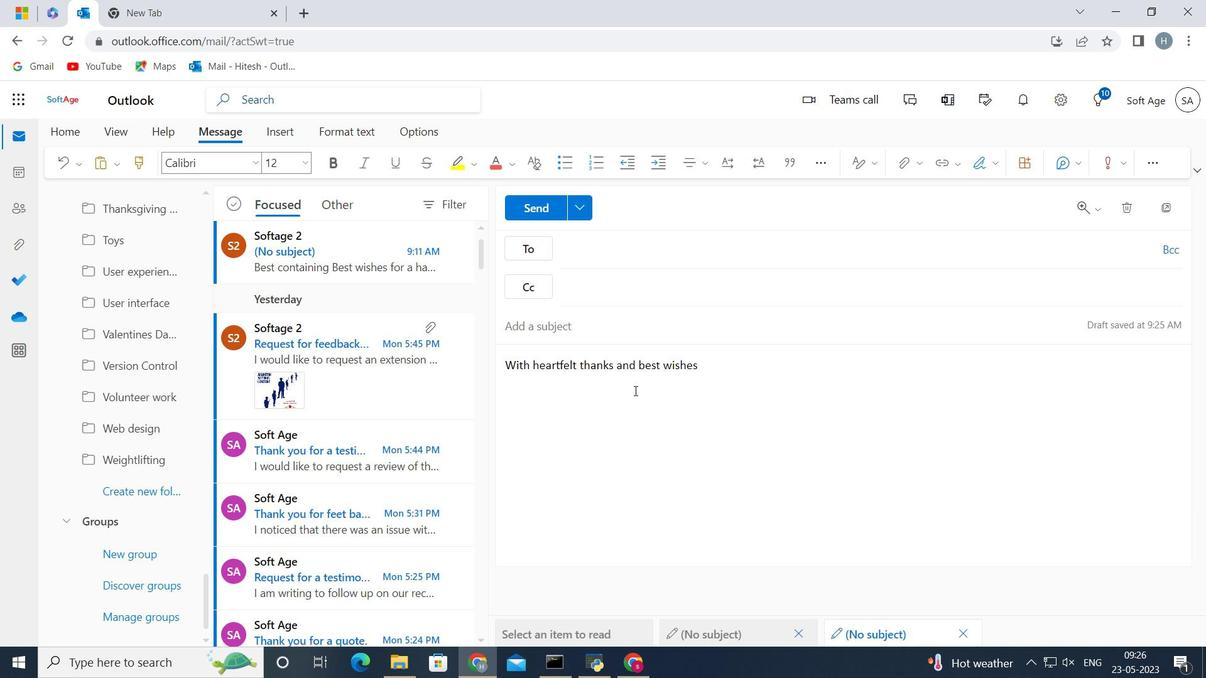 
Action: Mouse moved to (978, 167)
Screenshot: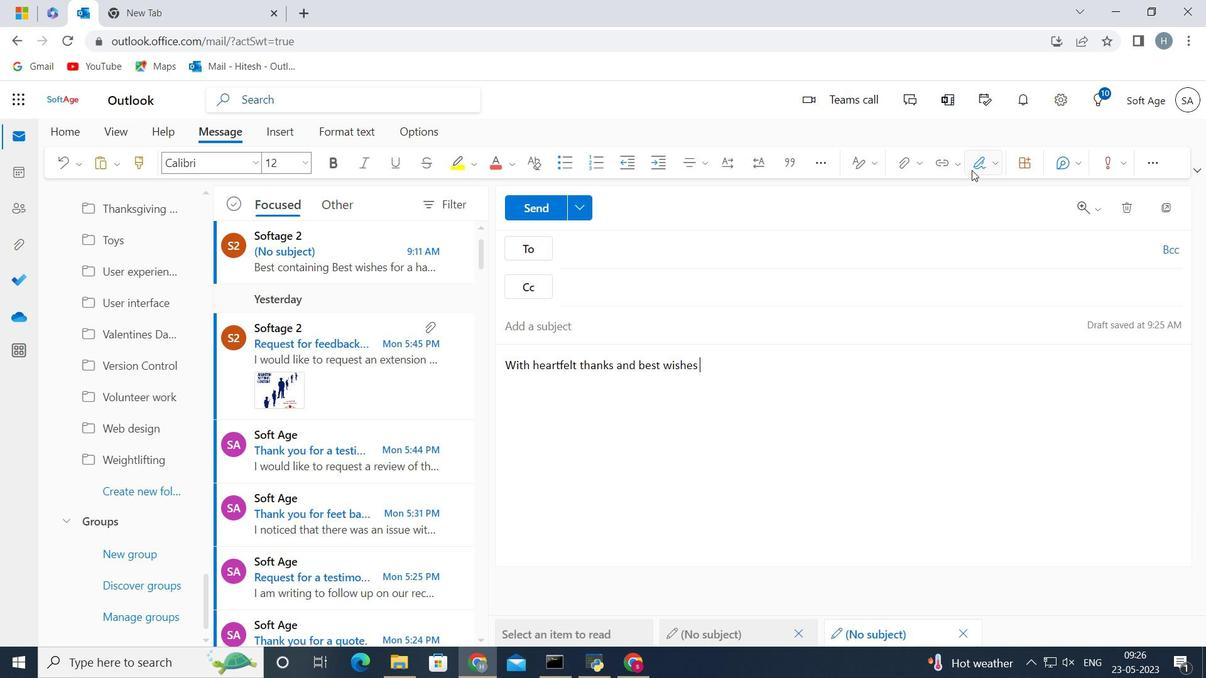 
Action: Mouse pressed left at (978, 167)
Screenshot: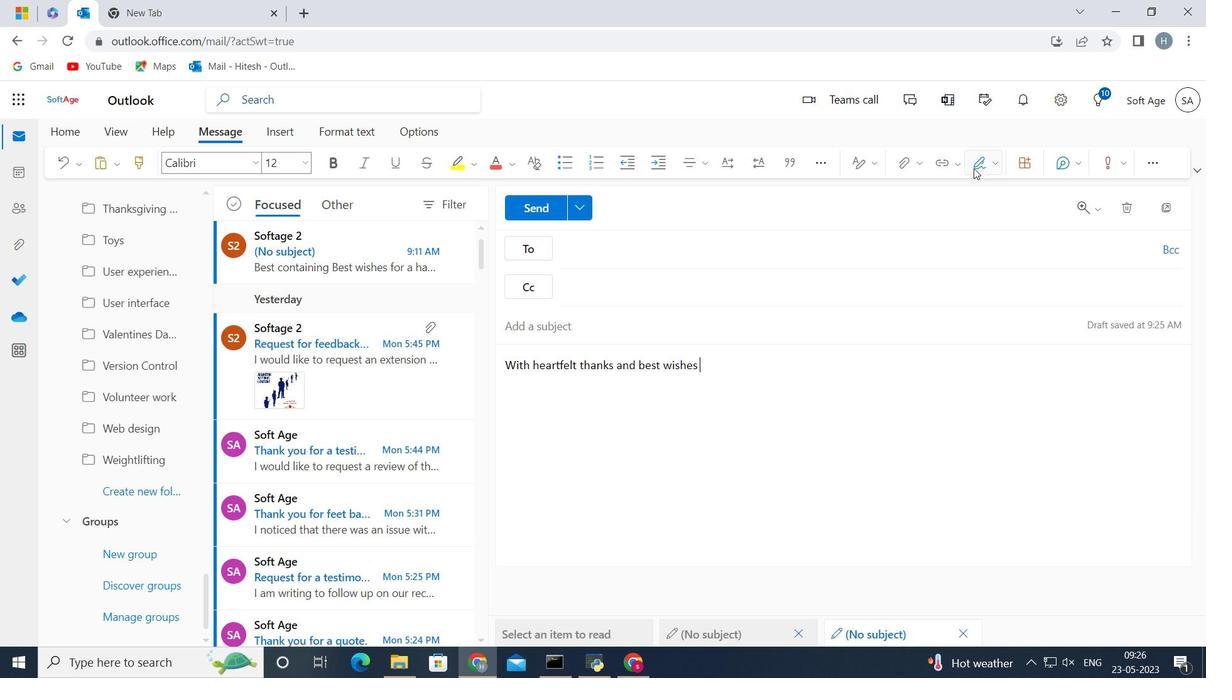 
Action: Mouse moved to (961, 195)
Screenshot: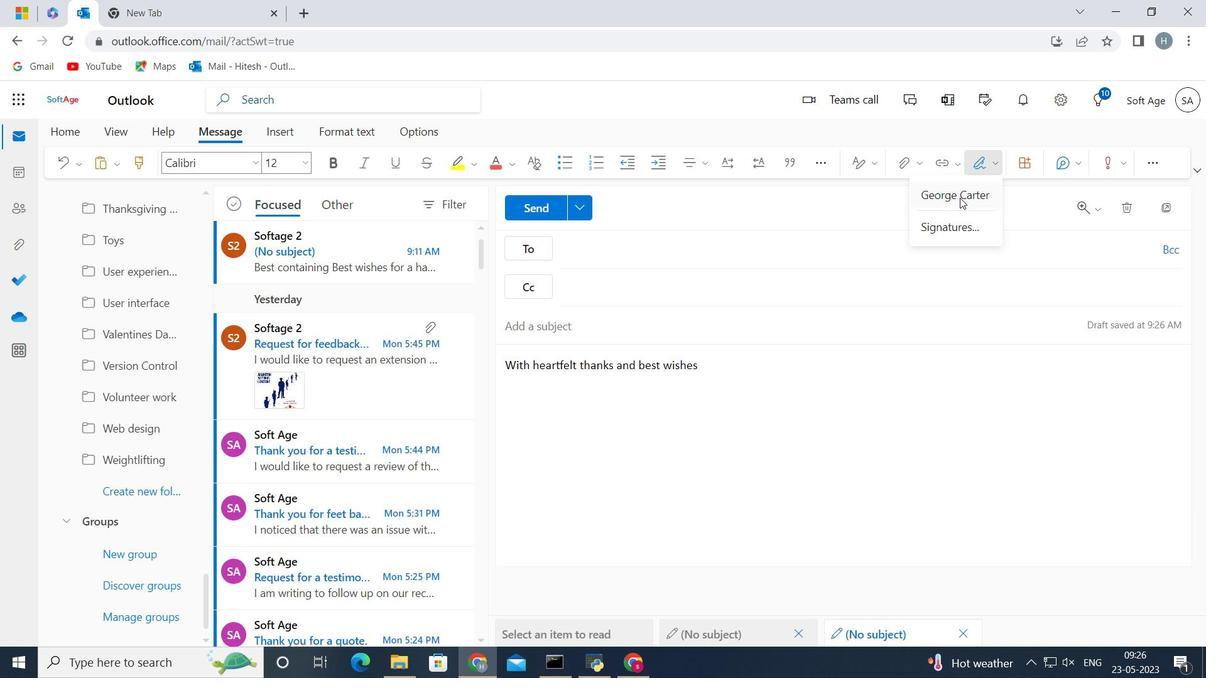 
Action: Mouse pressed left at (961, 195)
Screenshot: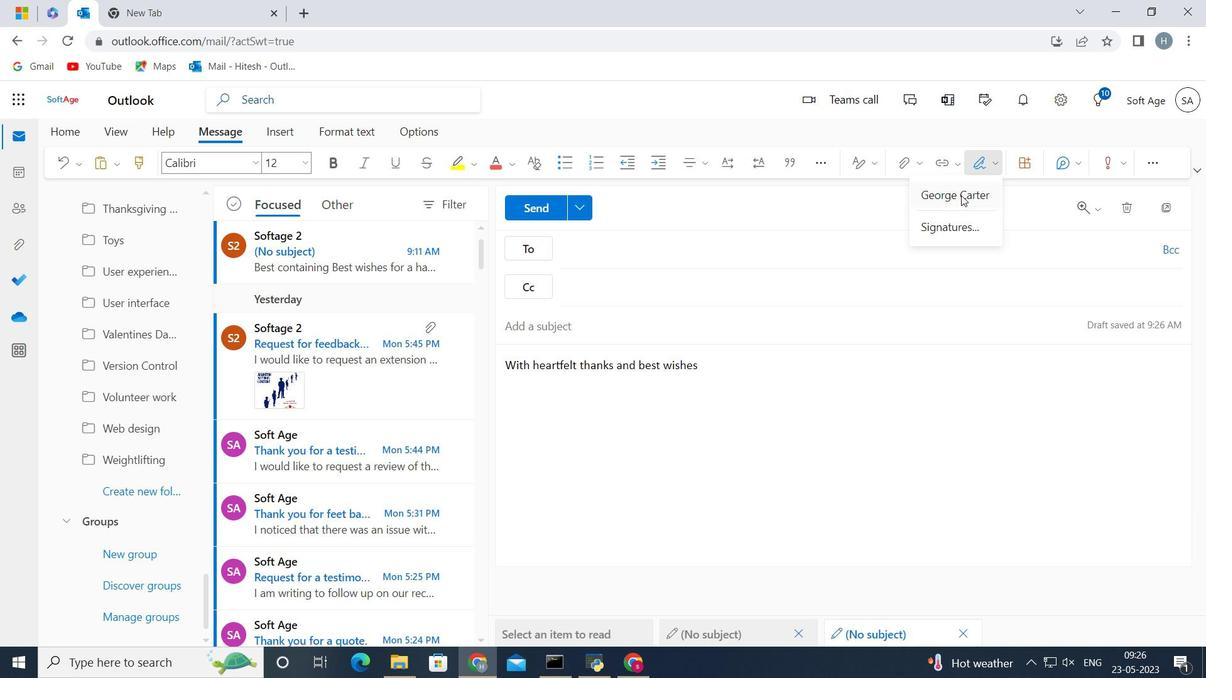 
Action: Mouse moved to (636, 245)
Screenshot: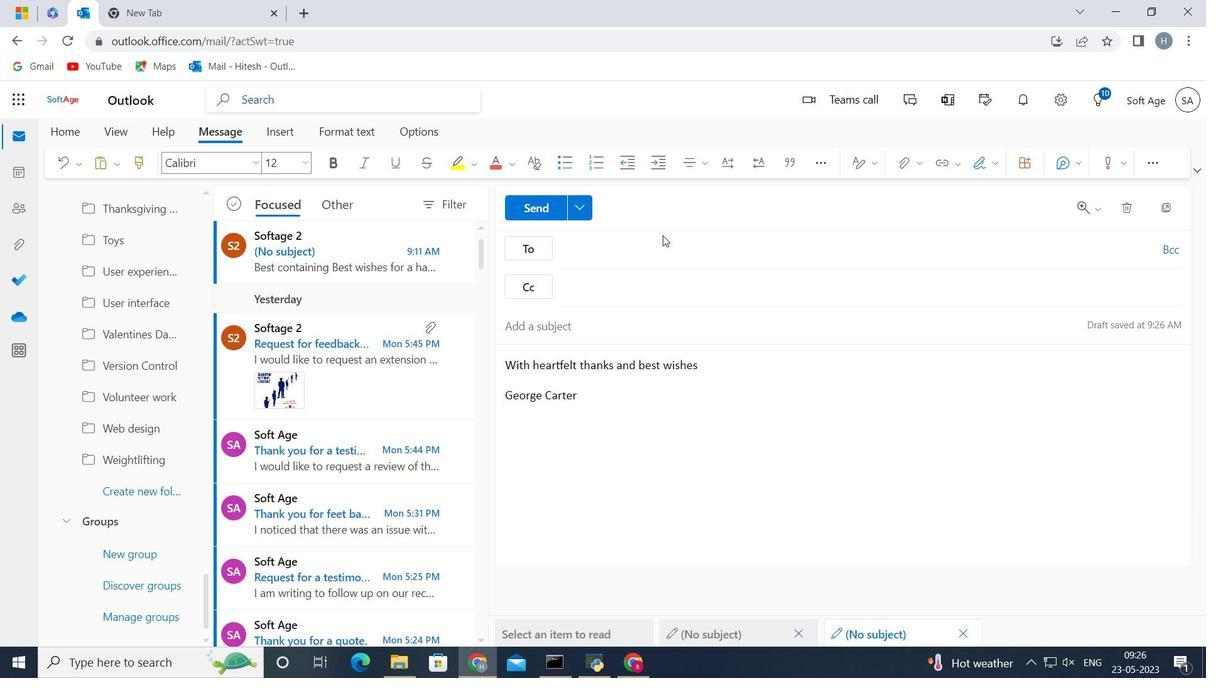
Action: Mouse pressed left at (636, 245)
Screenshot: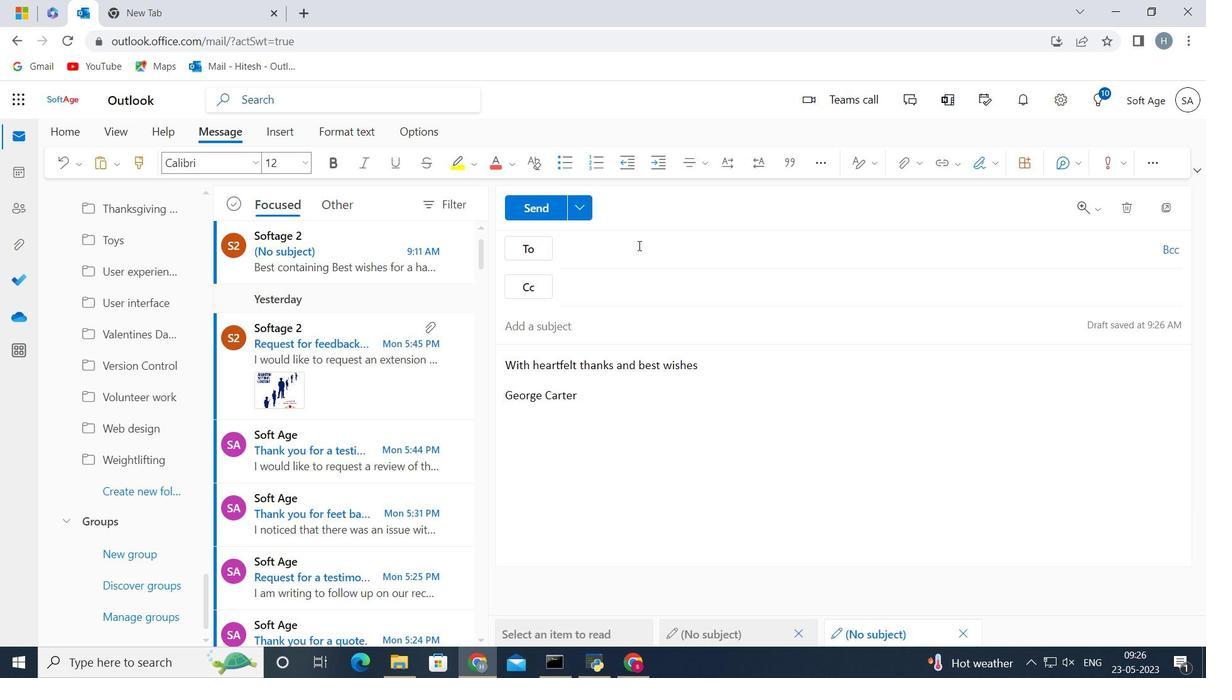 
Action: Key pressed softage.8<Key.shift>@softage.net
Screenshot: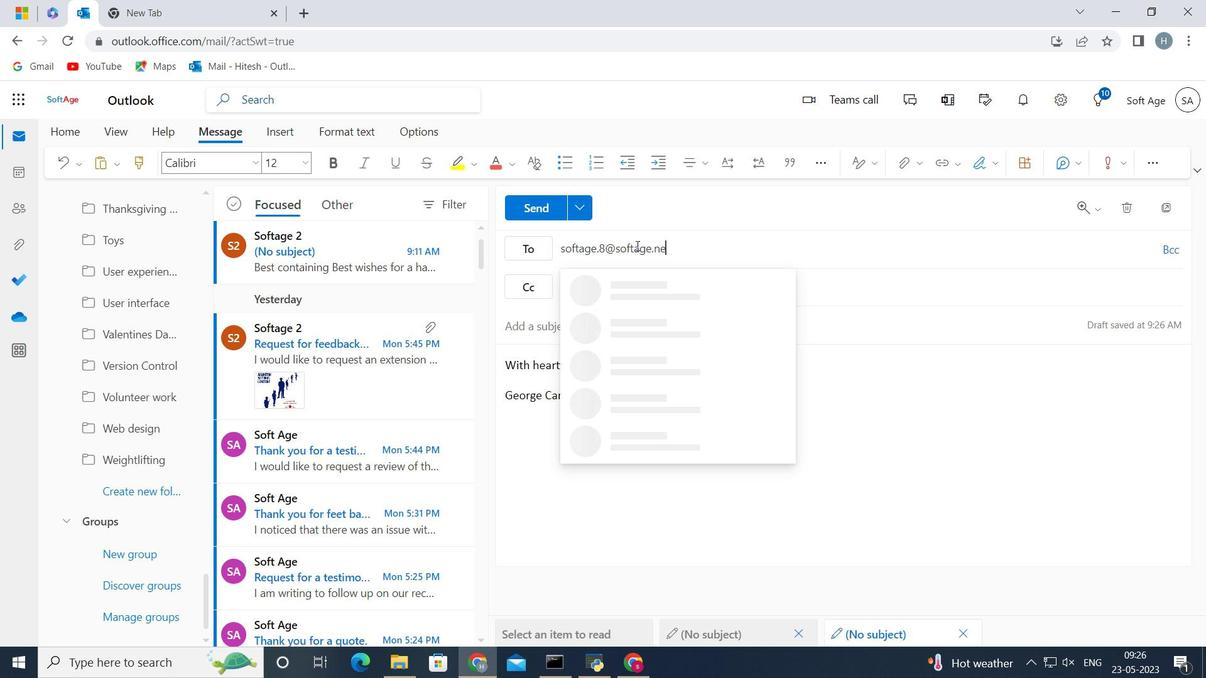 
Action: Mouse moved to (668, 287)
Screenshot: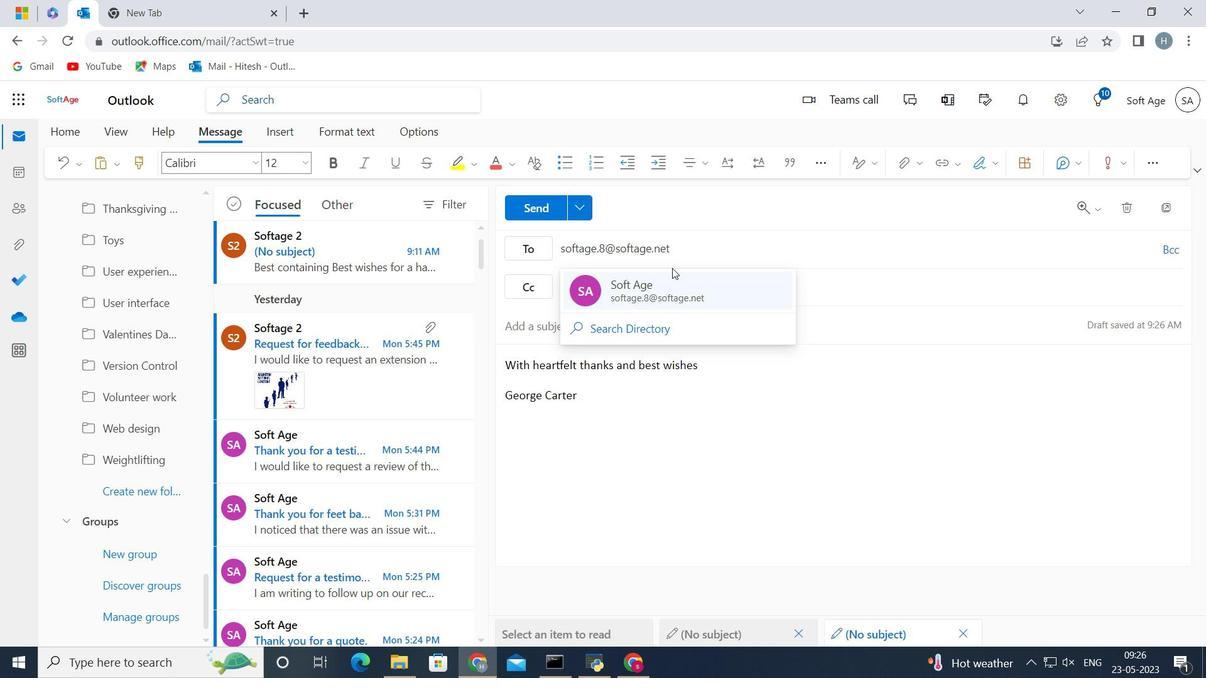 
Action: Mouse pressed left at (668, 287)
Screenshot: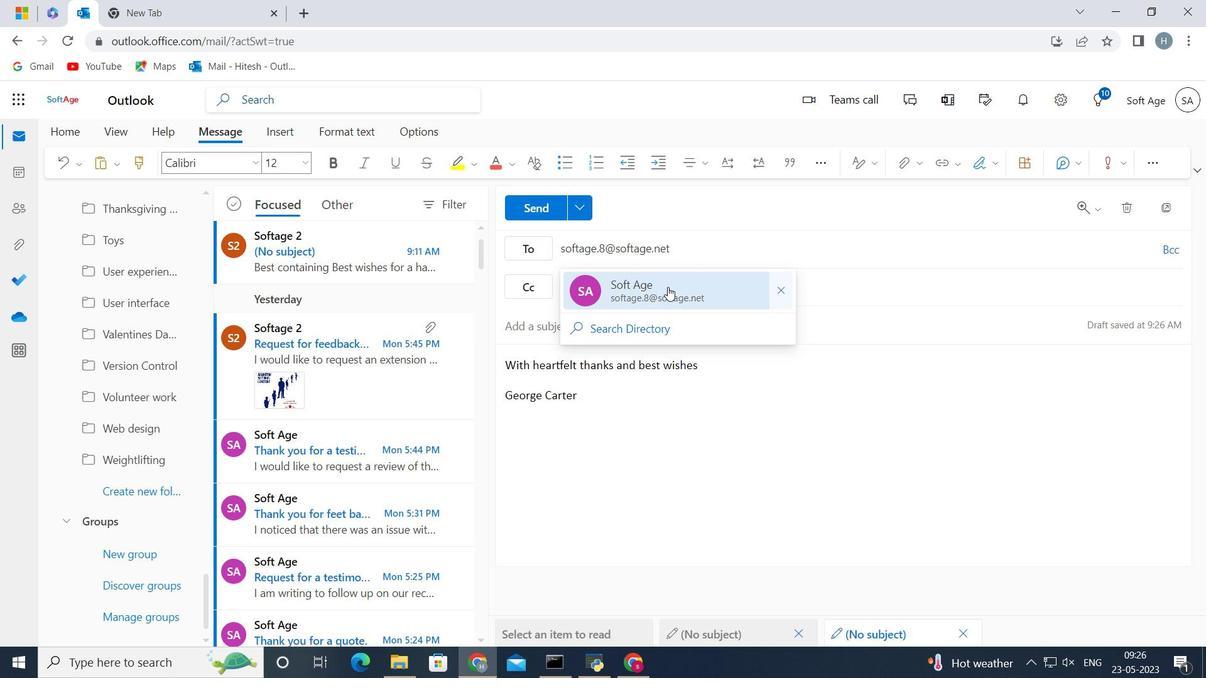 
Action: Mouse moved to (148, 485)
Screenshot: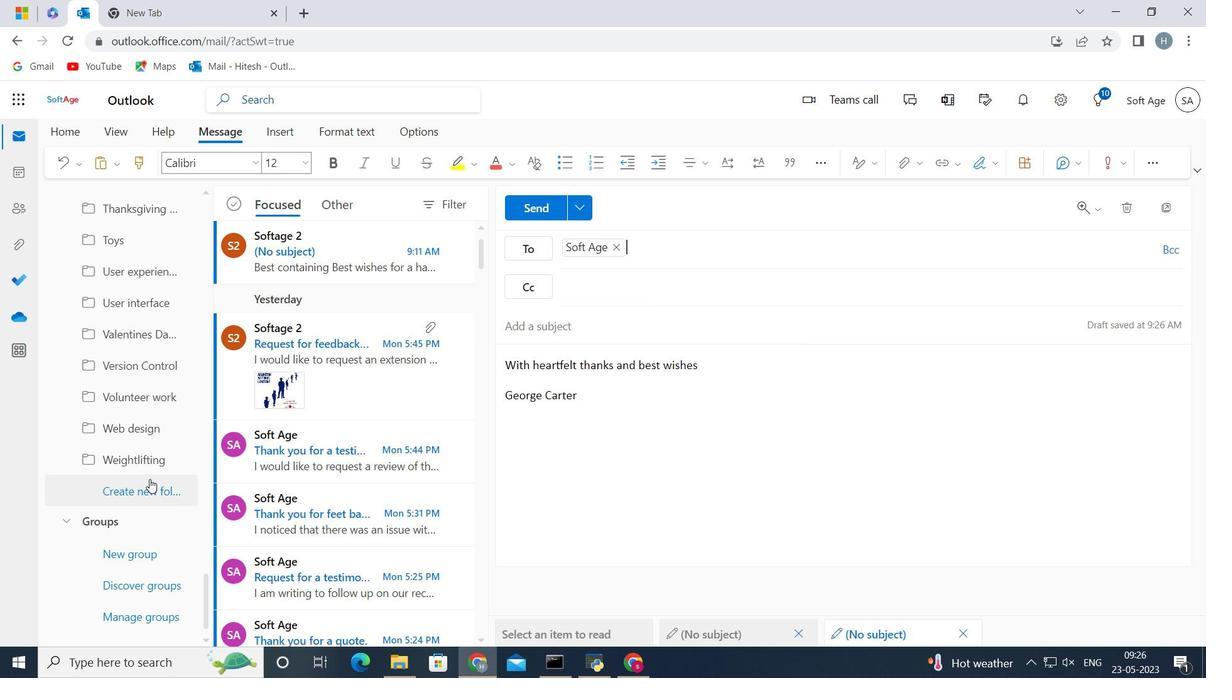 
Action: Mouse pressed left at (148, 485)
Screenshot: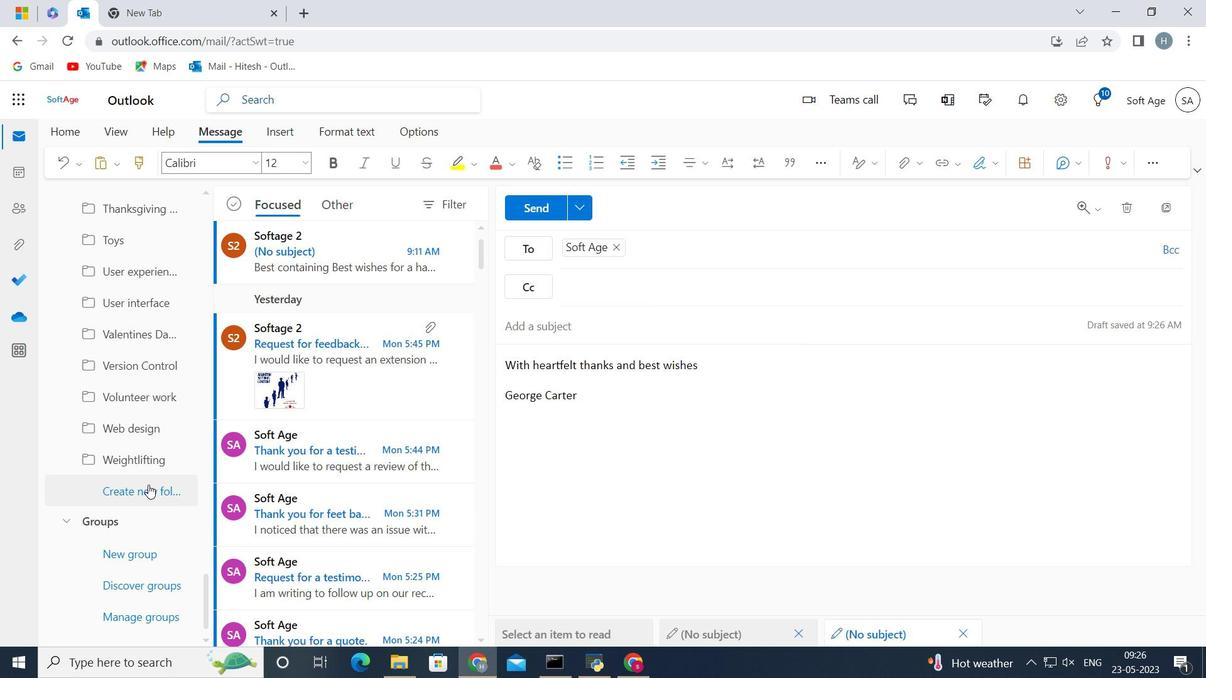 
Action: Key pressed <Key.shift><Key.shift>Makeup
Screenshot: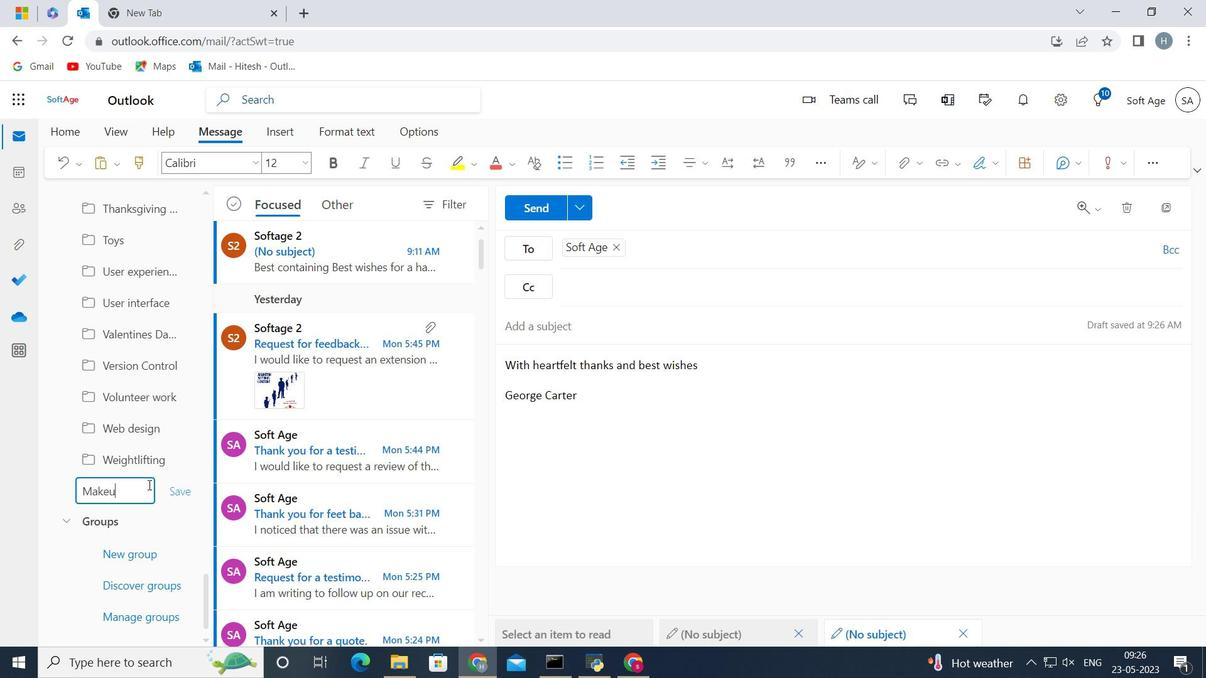 
Action: Mouse moved to (179, 483)
Screenshot: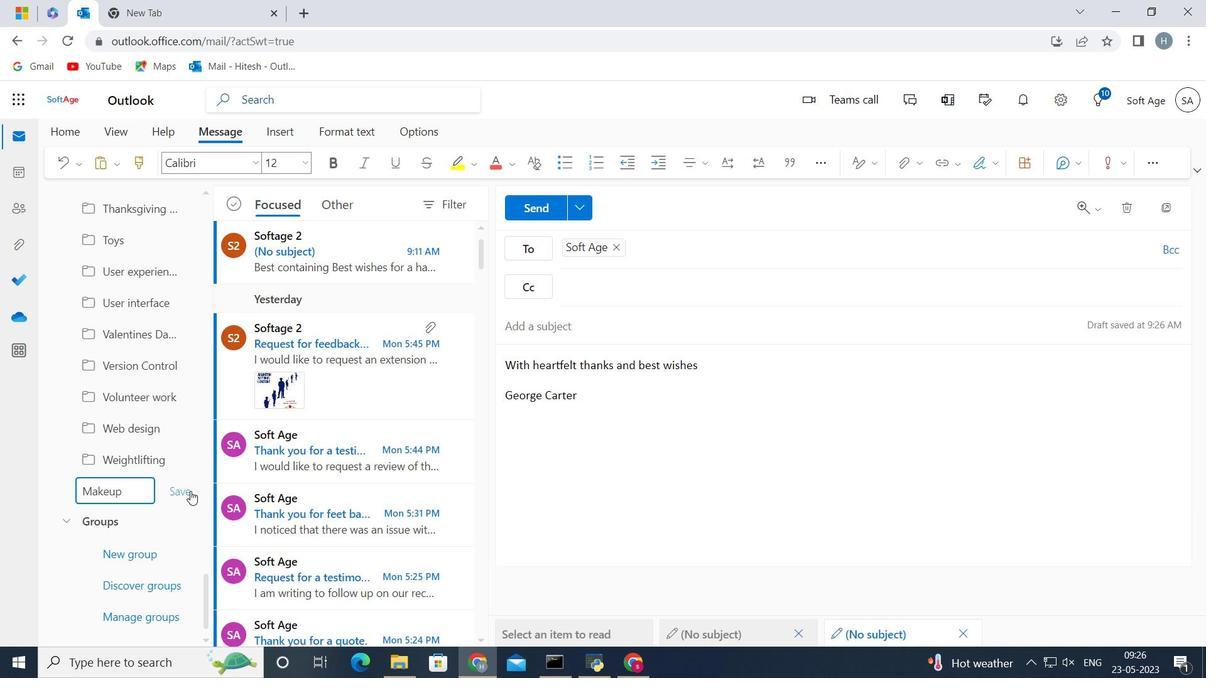 
Action: Mouse pressed left at (179, 483)
Screenshot: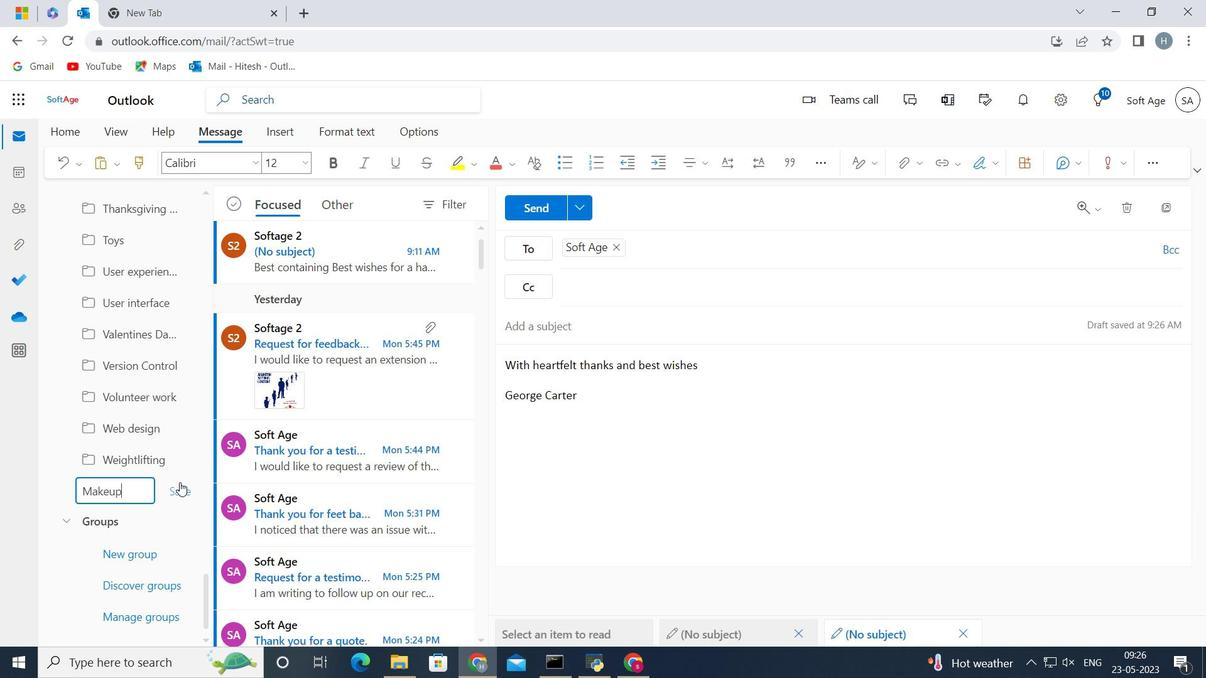 
Action: Mouse moved to (608, 481)
Screenshot: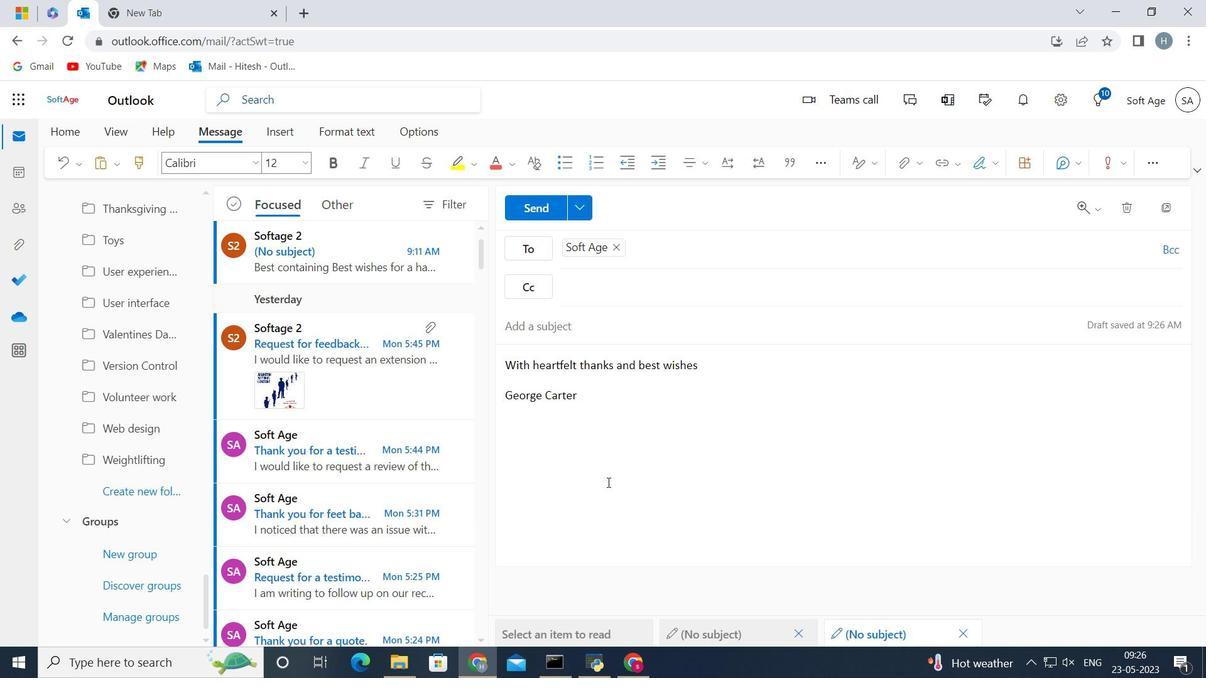 
